 Task: Schedule a 75-minute product strategy review.
Action: Mouse moved to (76, 140)
Screenshot: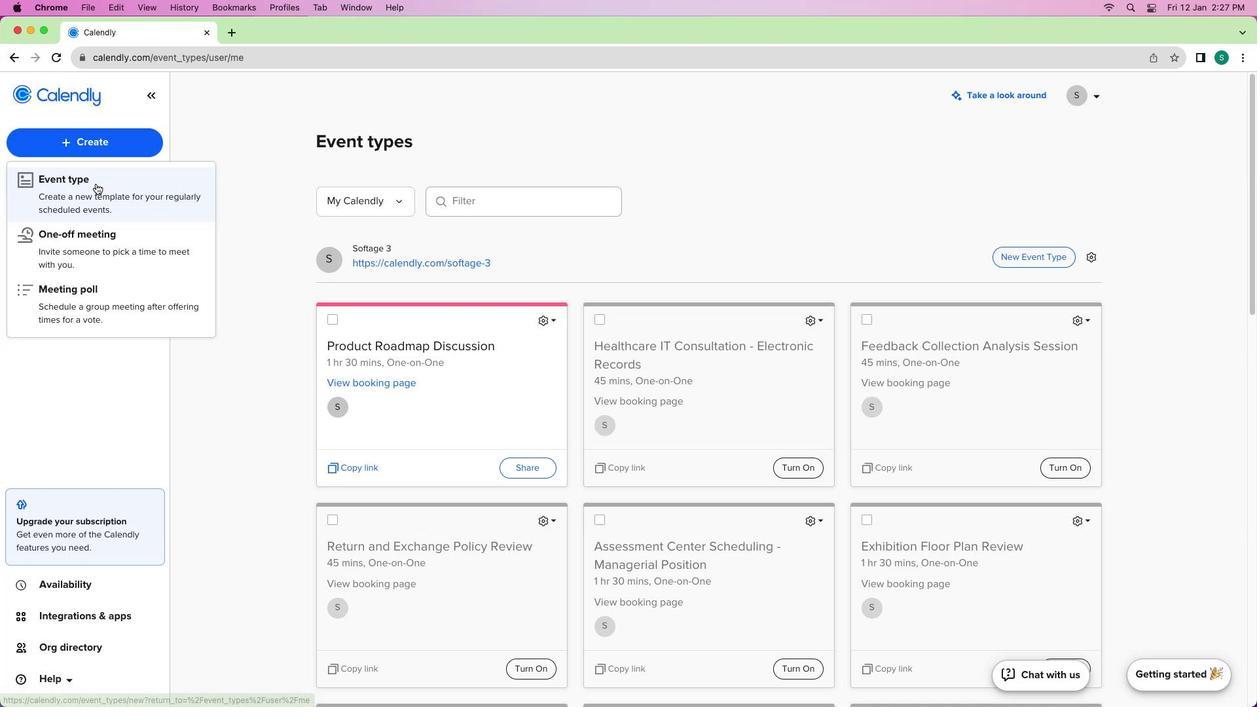 
Action: Mouse pressed left at (76, 140)
Screenshot: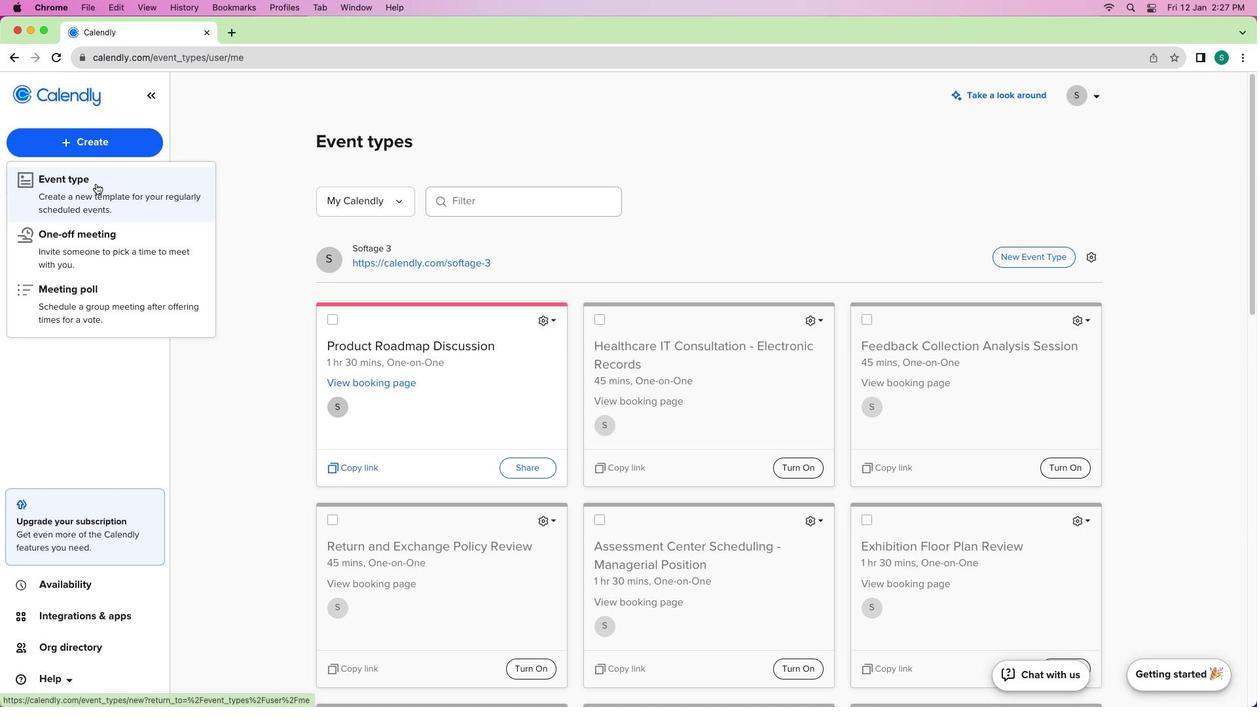 
Action: Mouse moved to (96, 184)
Screenshot: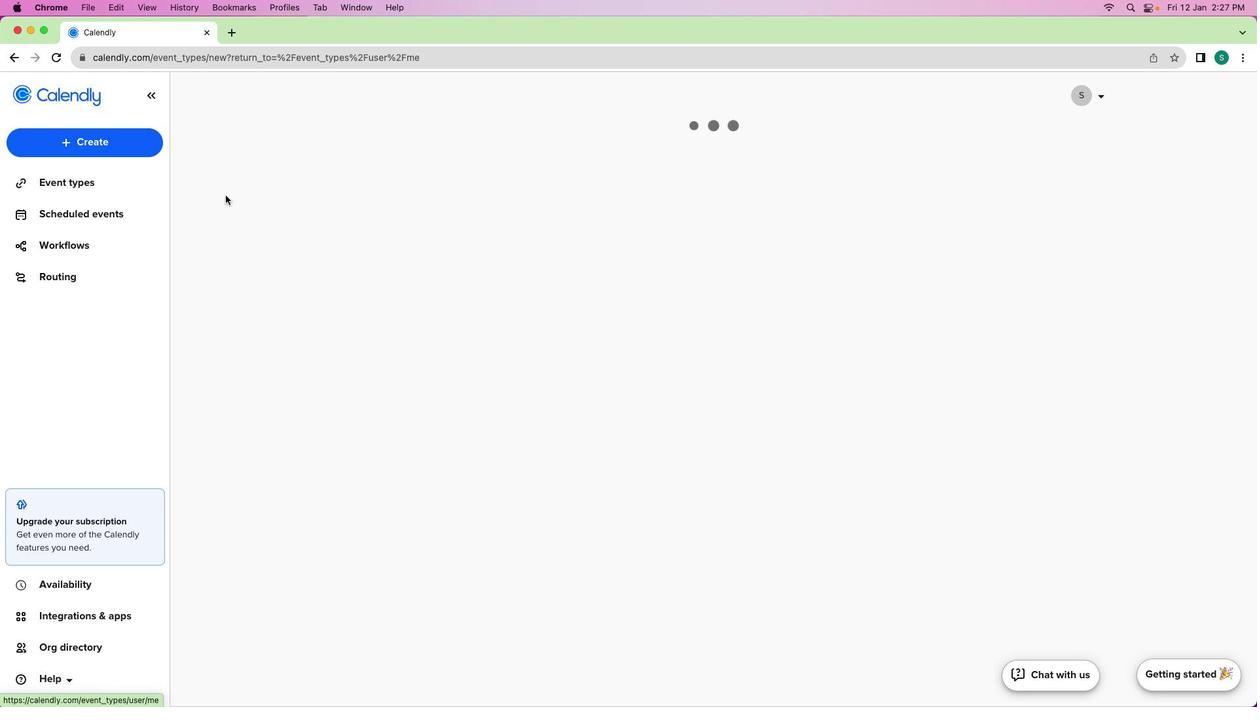 
Action: Mouse pressed left at (96, 184)
Screenshot: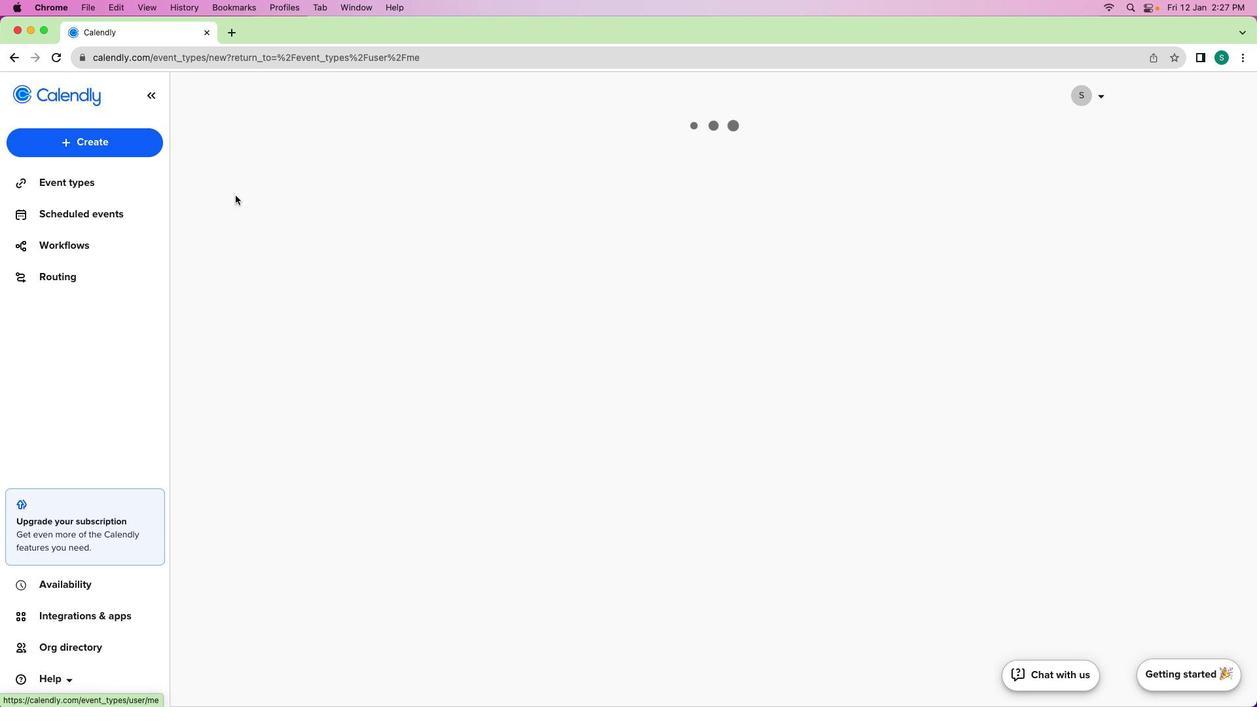 
Action: Mouse moved to (536, 260)
Screenshot: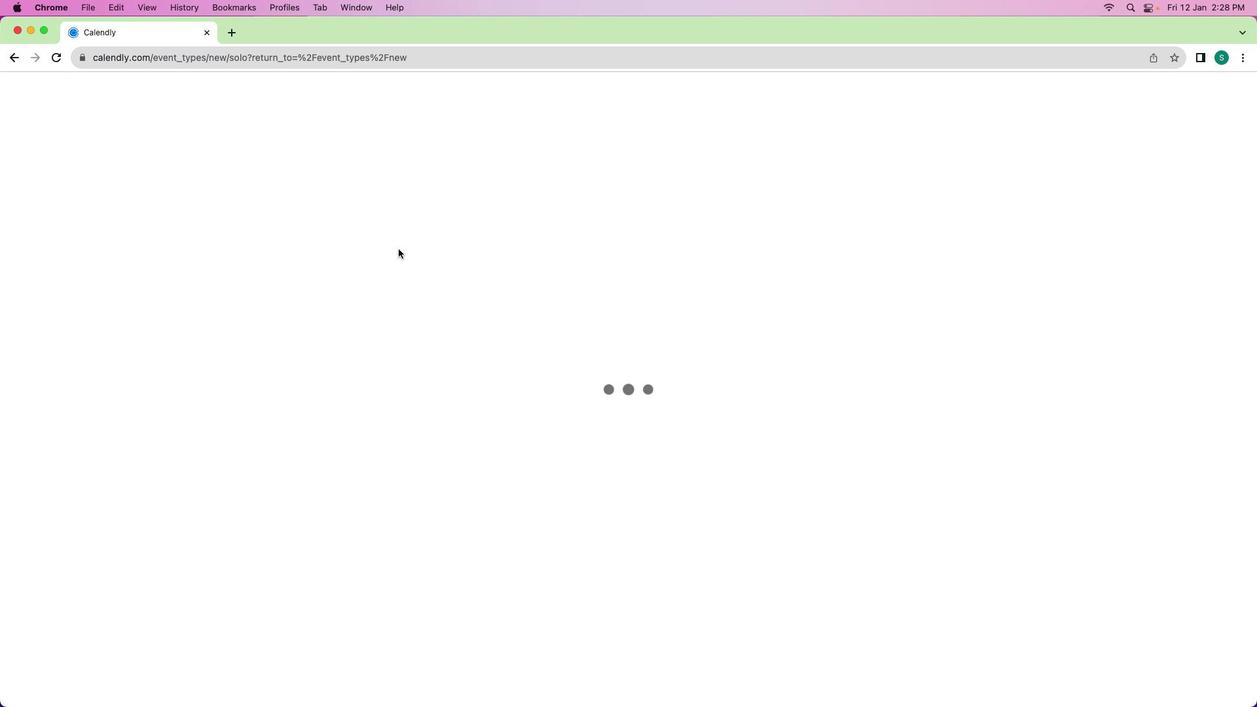 
Action: Mouse pressed left at (536, 260)
Screenshot: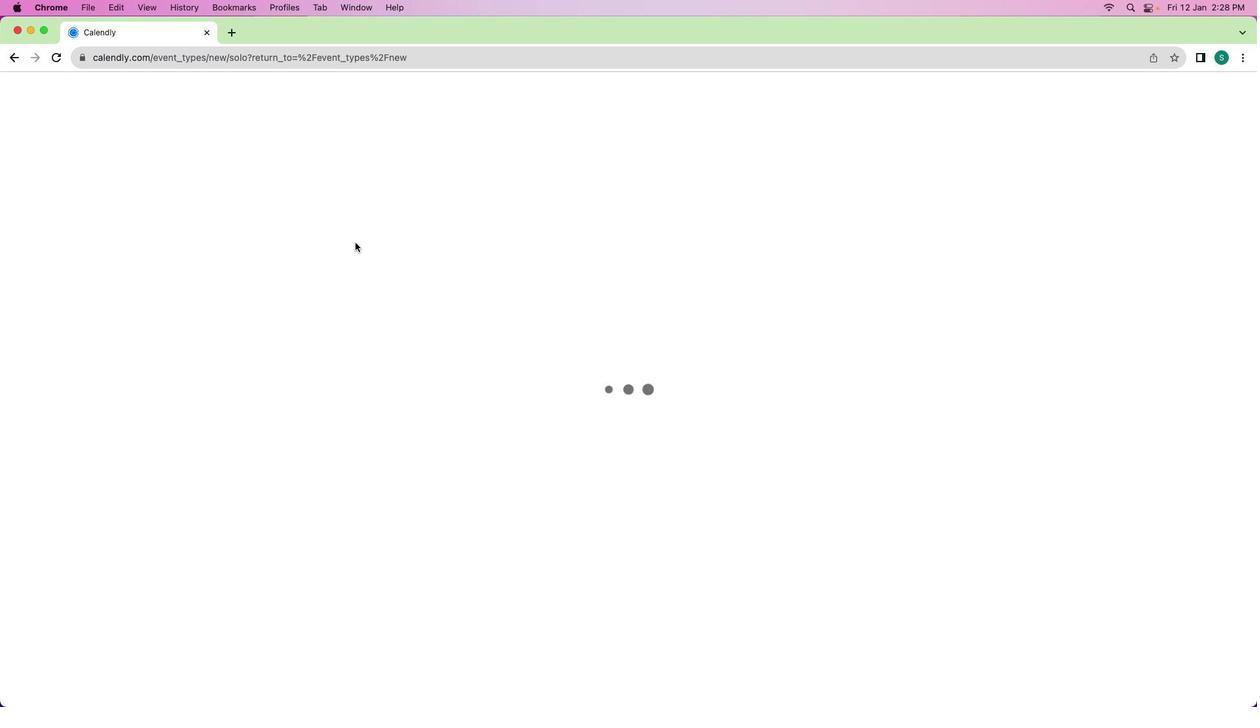 
Action: Mouse moved to (176, 205)
Screenshot: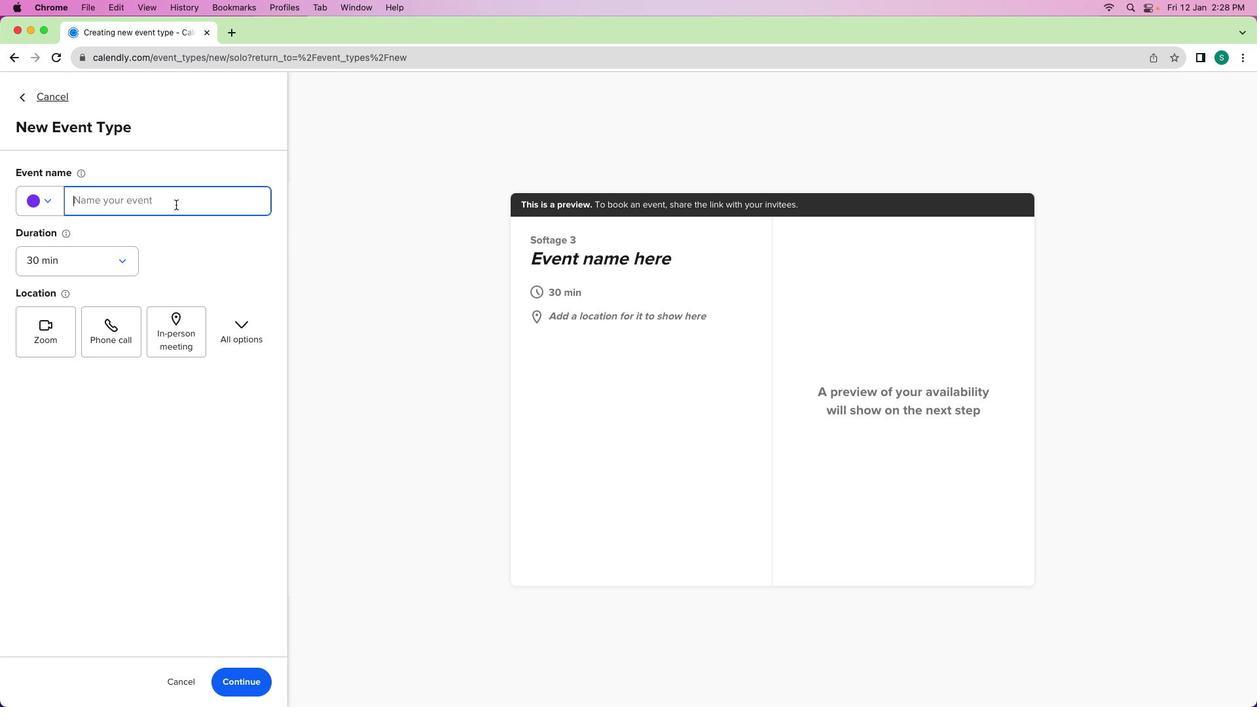 
Action: Mouse pressed left at (176, 205)
Screenshot: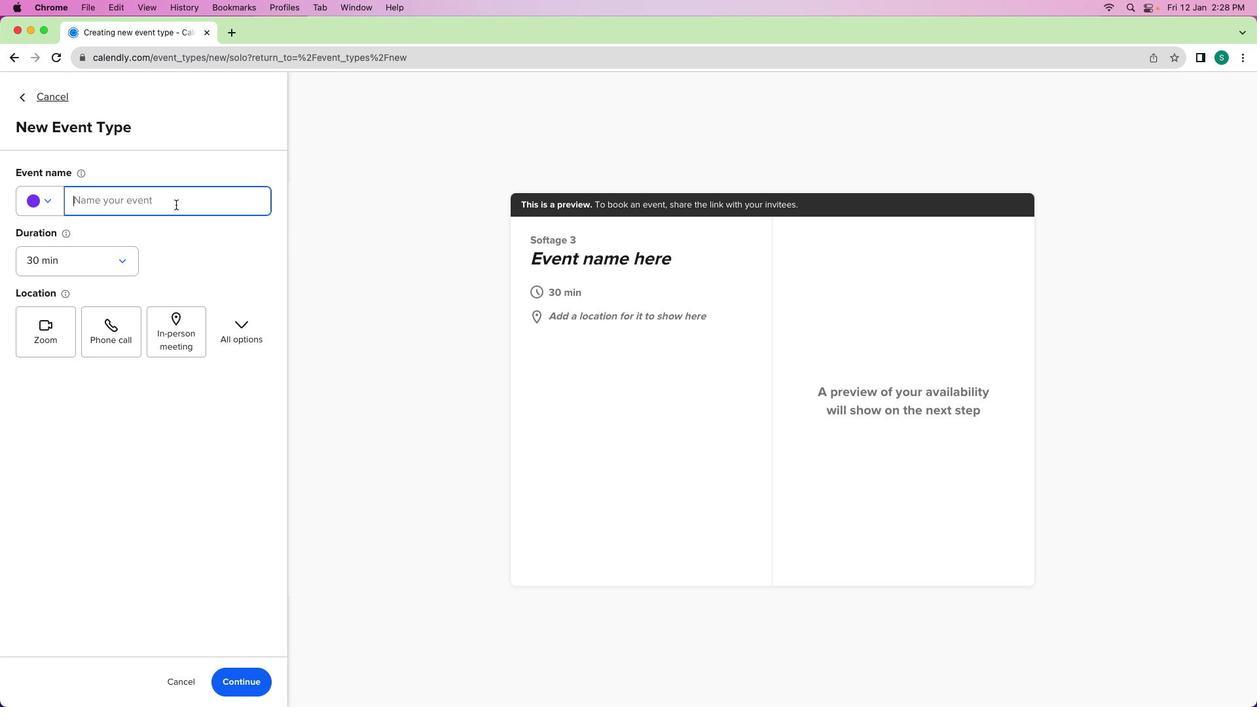 
Action: Mouse moved to (175, 205)
Screenshot: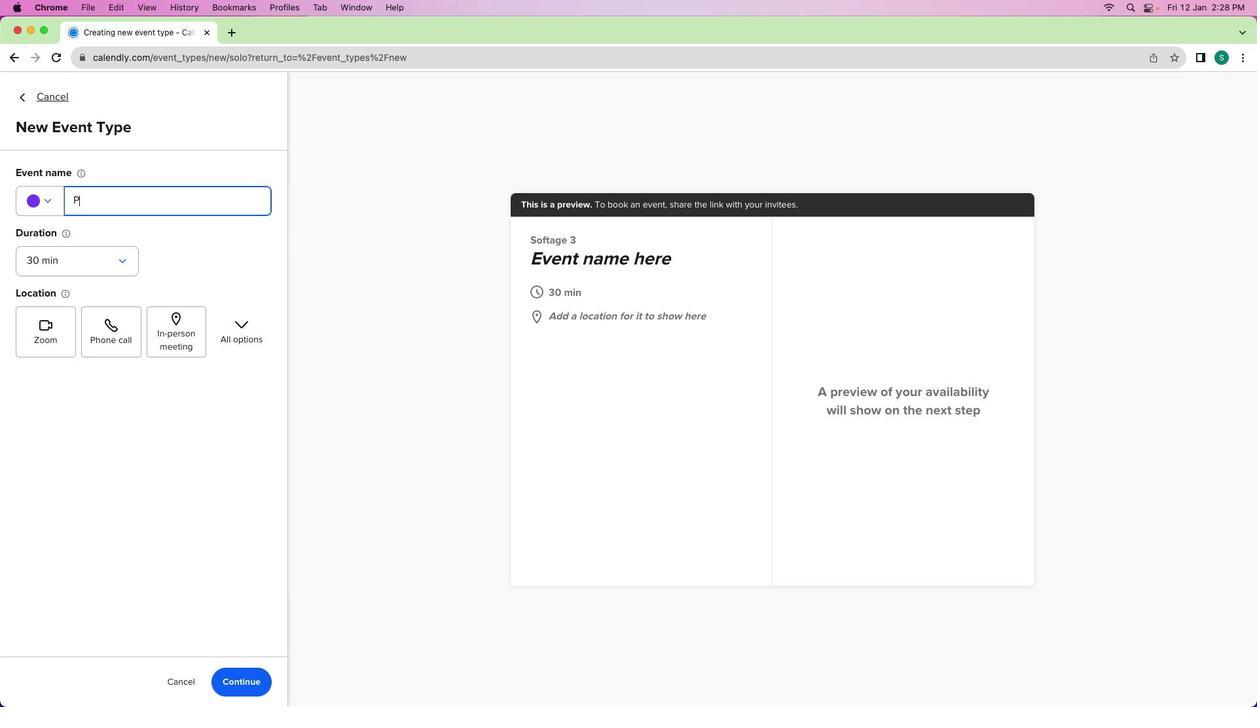 
Action: Key pressed Key.shift'P''r''o''d''u''c''t'Key.spaceKey.shift'S''t''r''t''e'Key.backspaceKey.backspace'a''t''e''g''y'Key.spaceKey.shift'R''e''v''i''e''w'
Screenshot: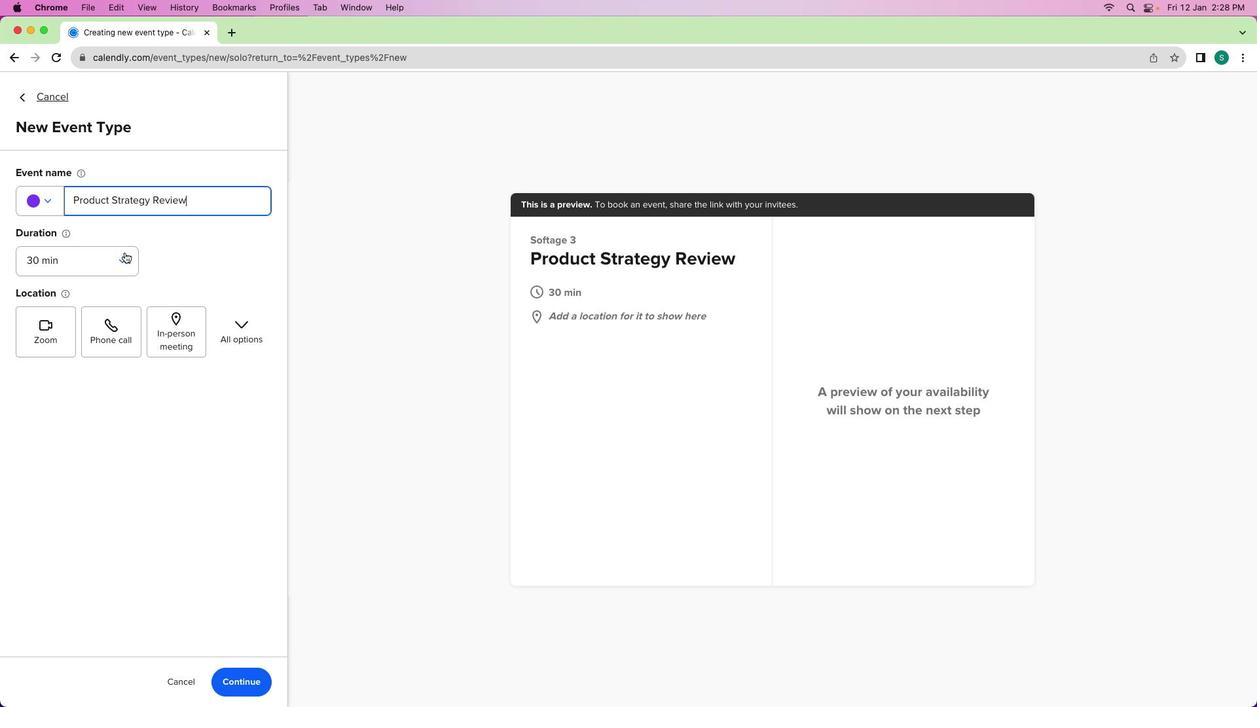
Action: Mouse moved to (90, 265)
Screenshot: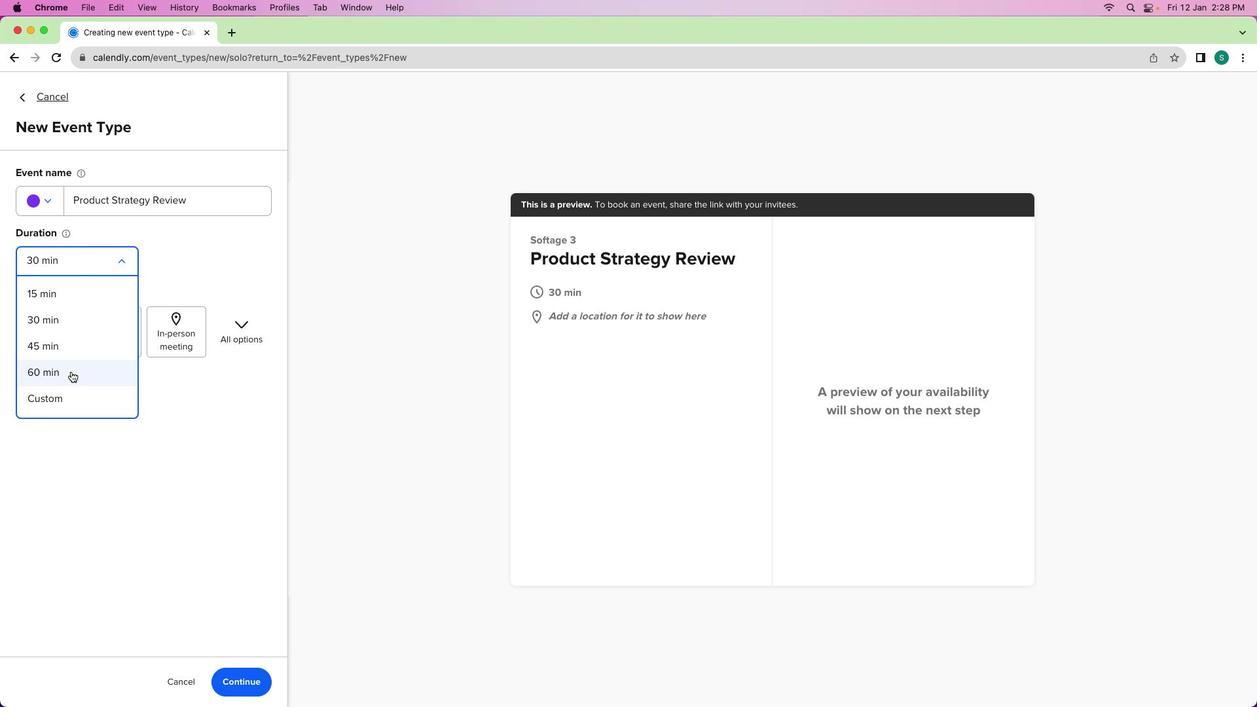 
Action: Mouse pressed left at (90, 265)
Screenshot: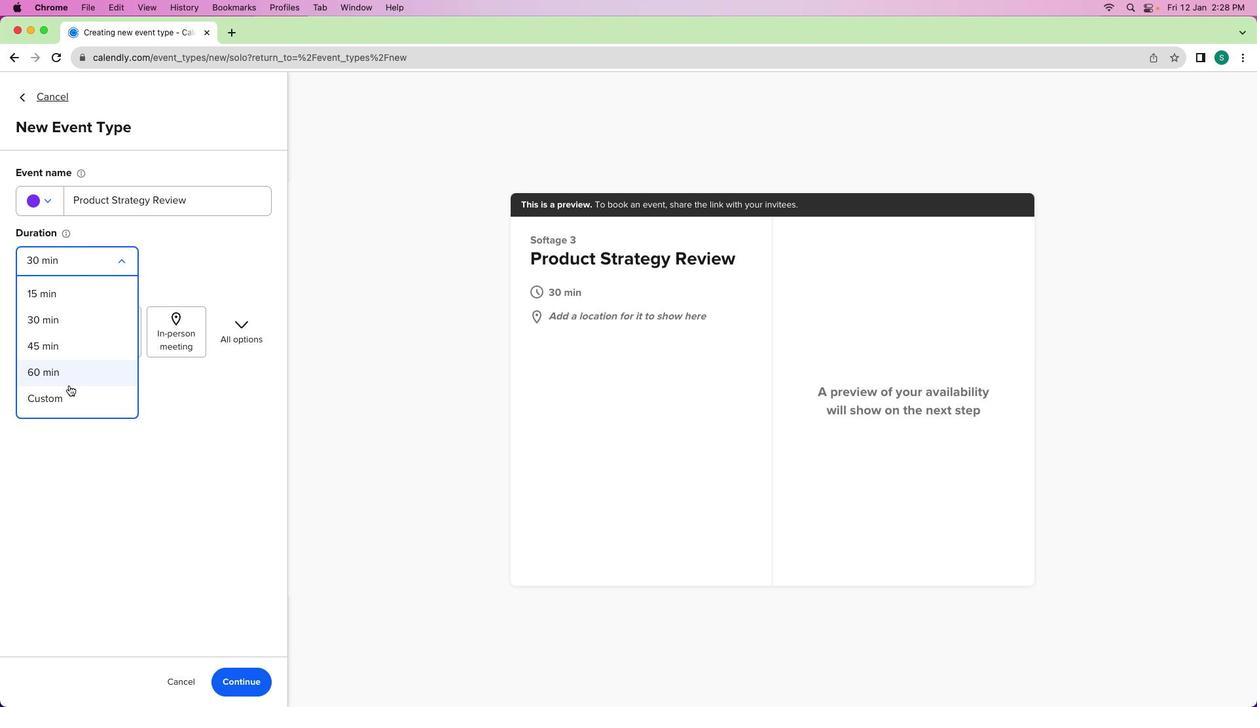 
Action: Mouse moved to (68, 391)
Screenshot: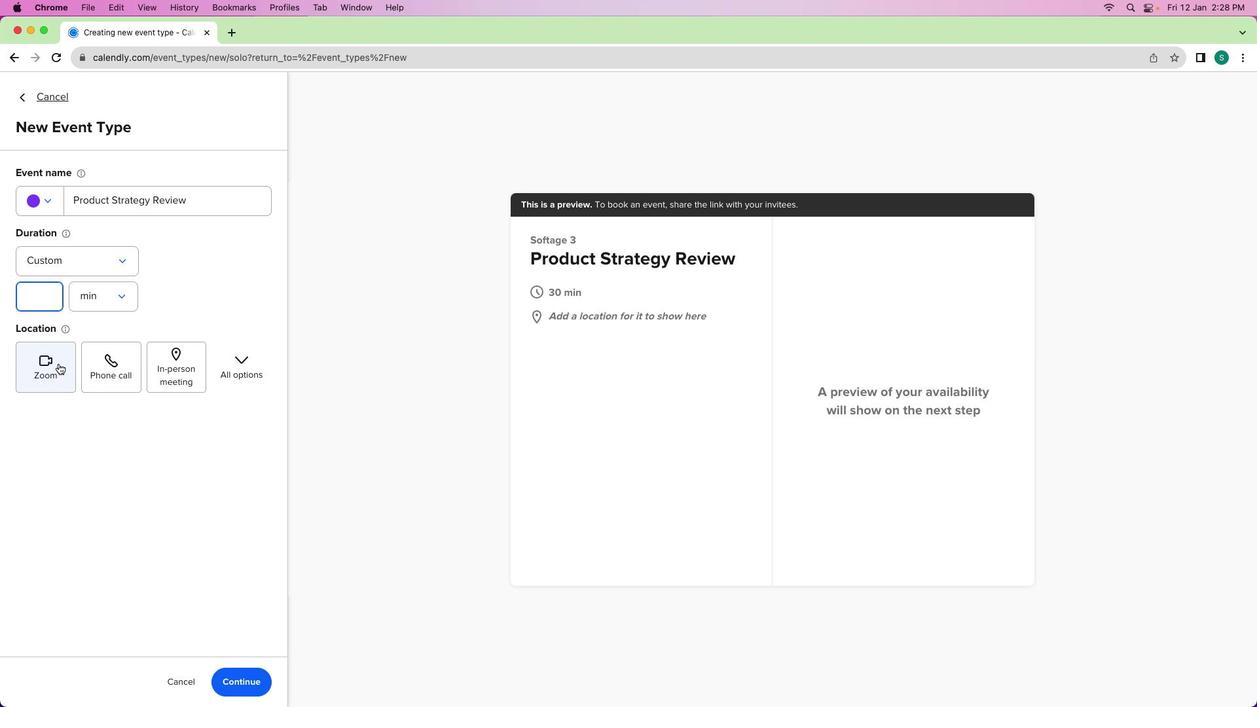 
Action: Mouse pressed left at (68, 391)
Screenshot: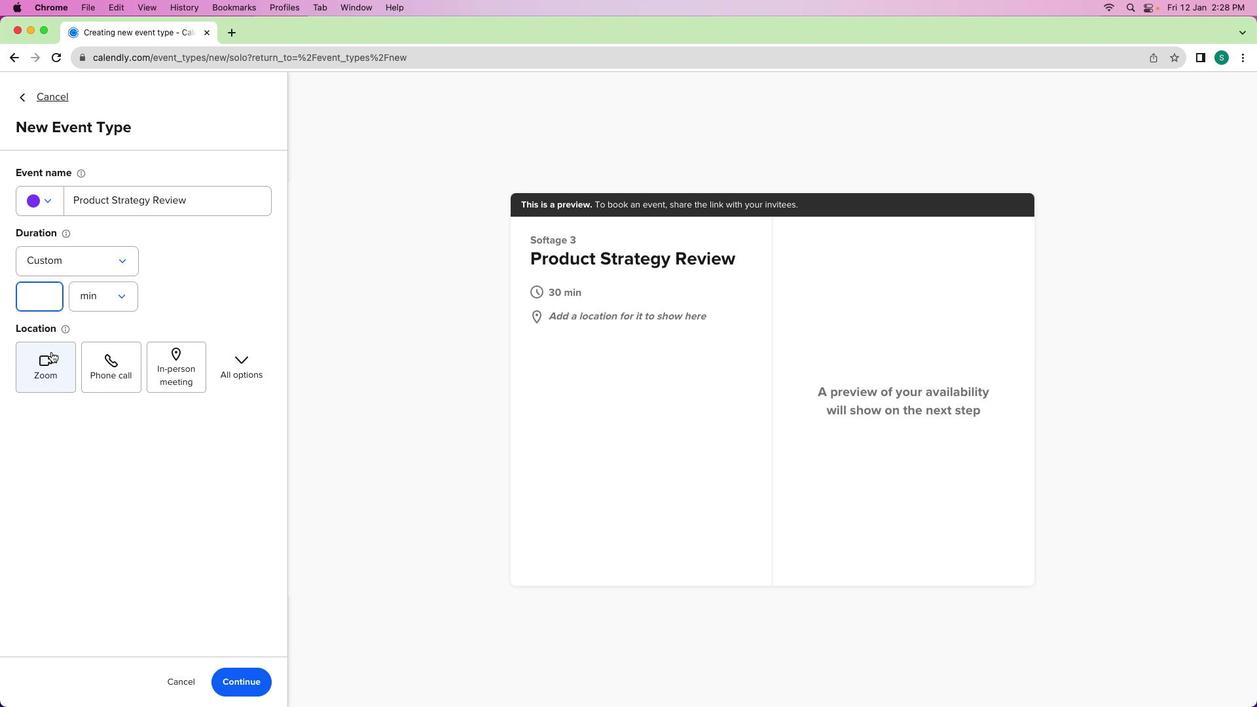 
Action: Mouse moved to (22, 298)
Screenshot: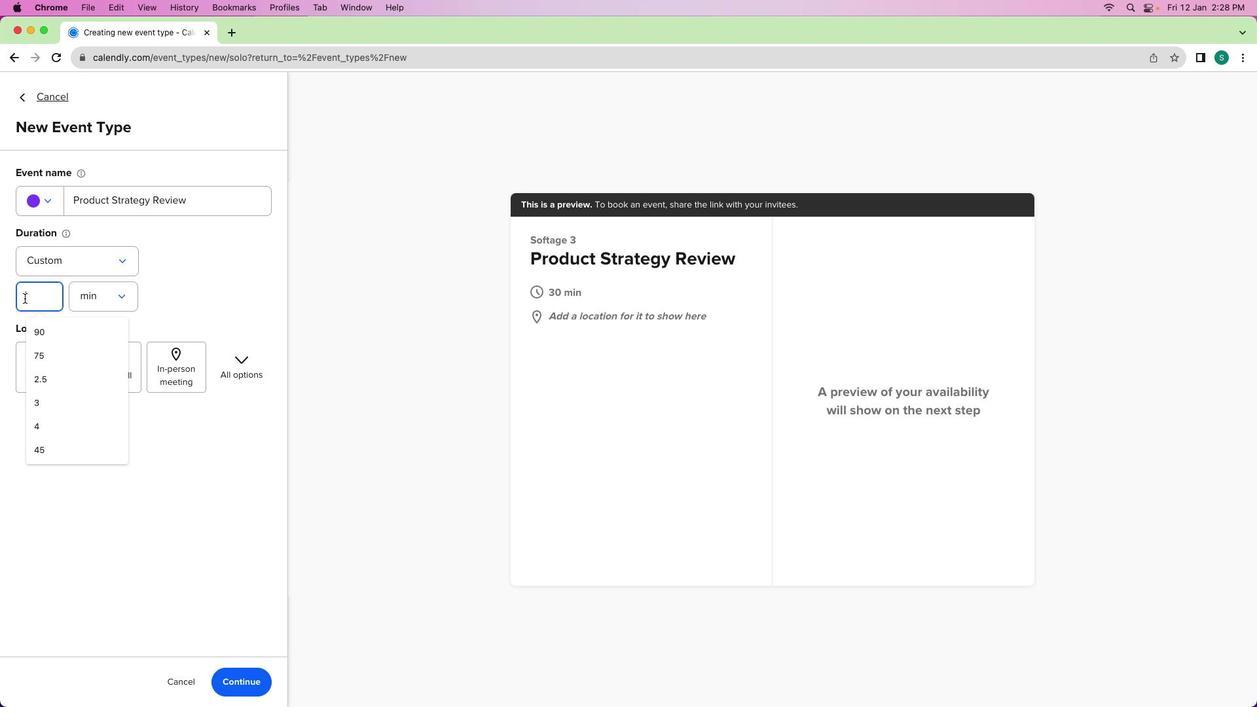 
Action: Mouse pressed left at (22, 298)
Screenshot: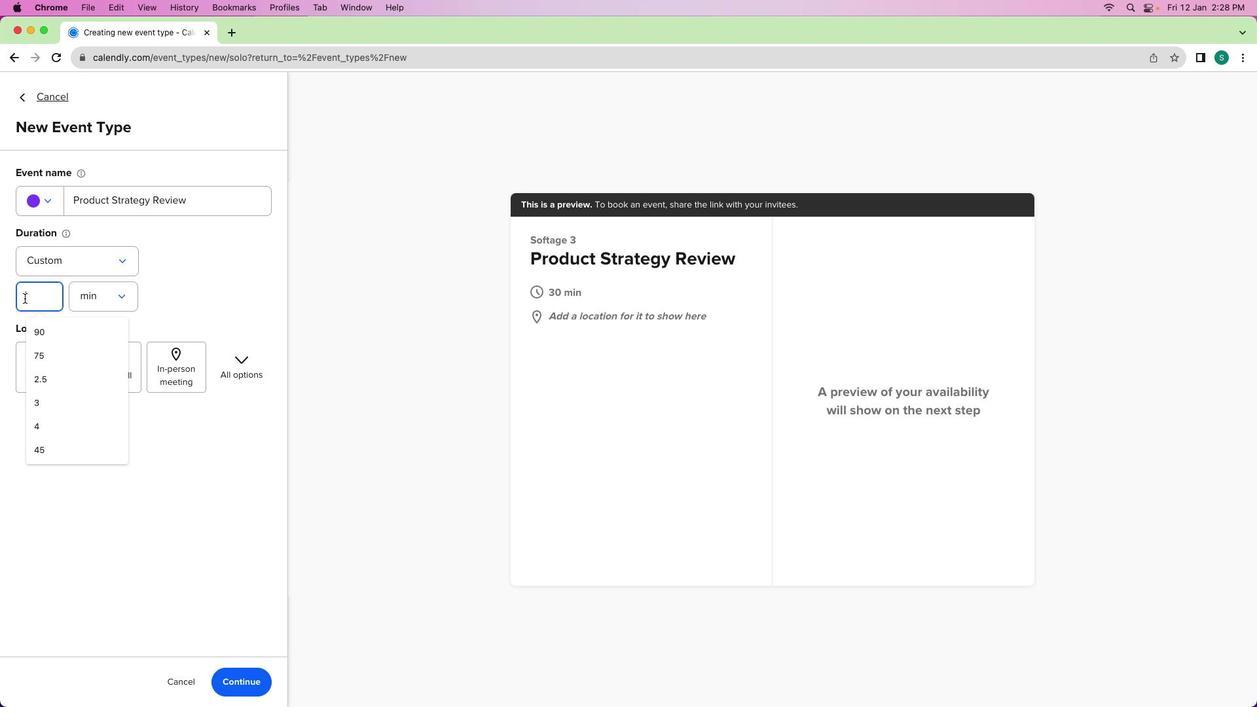 
Action: Mouse moved to (47, 304)
Screenshot: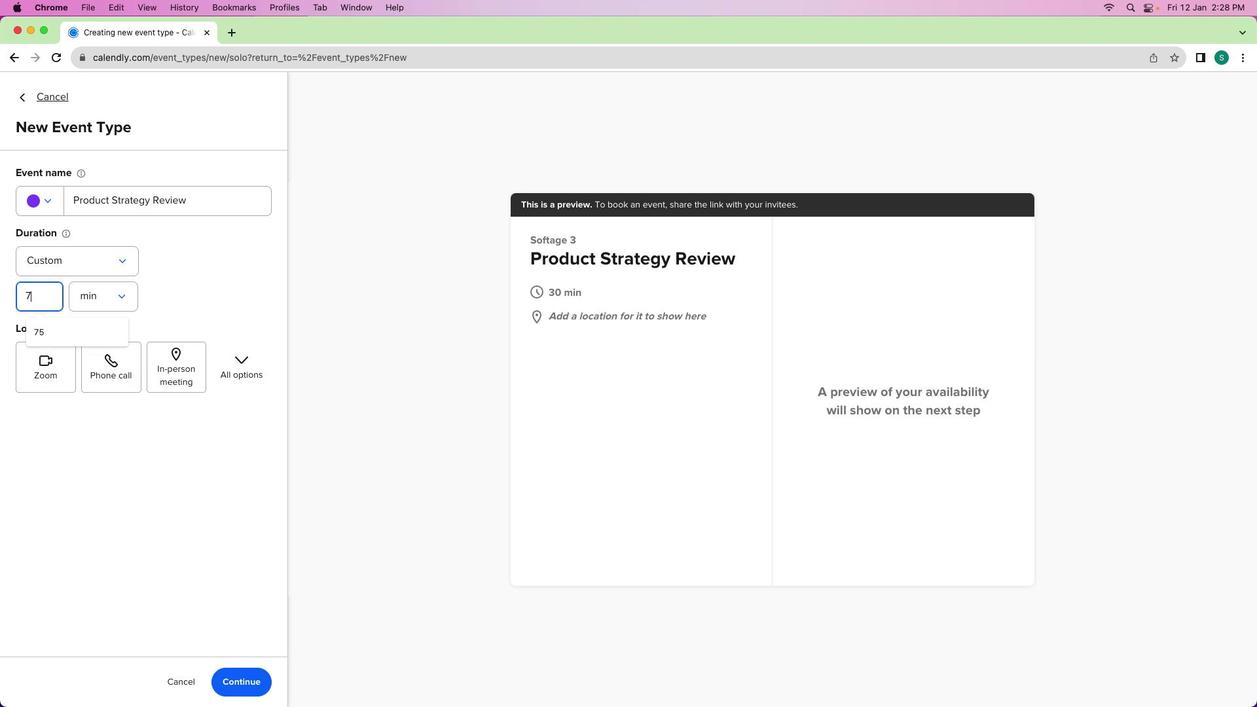 
Action: Key pressed '7''5'
Screenshot: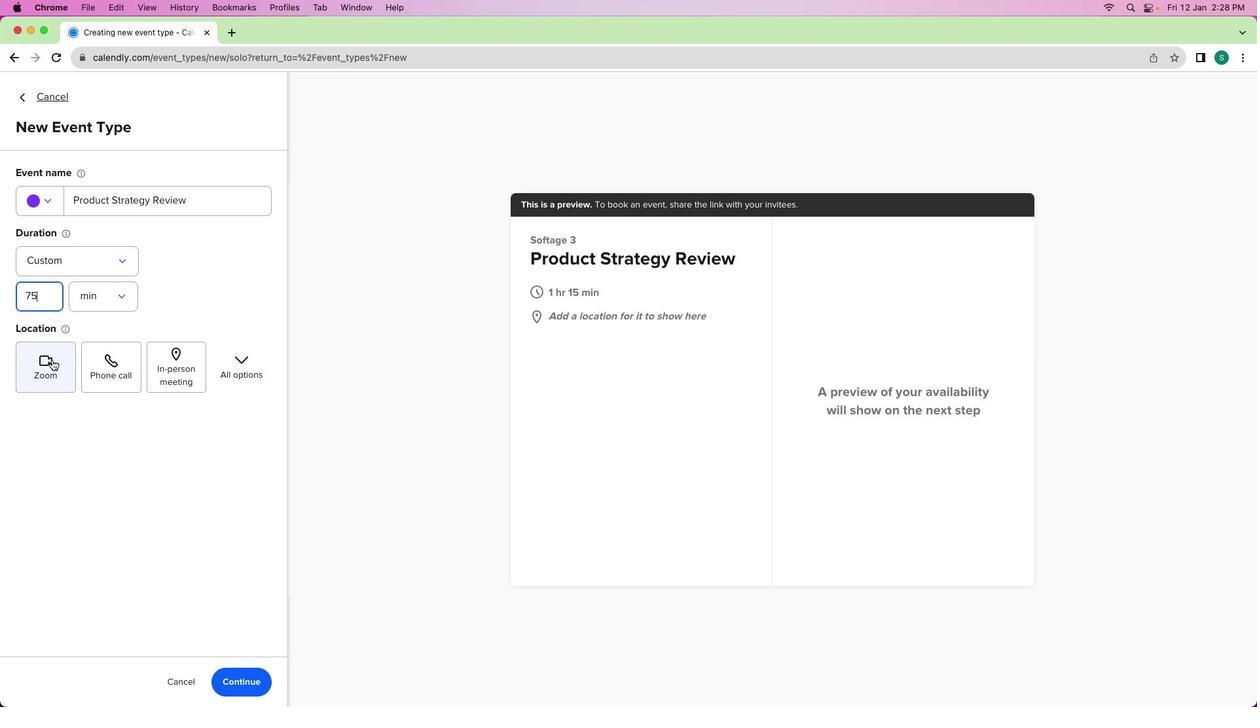 
Action: Mouse moved to (52, 360)
Screenshot: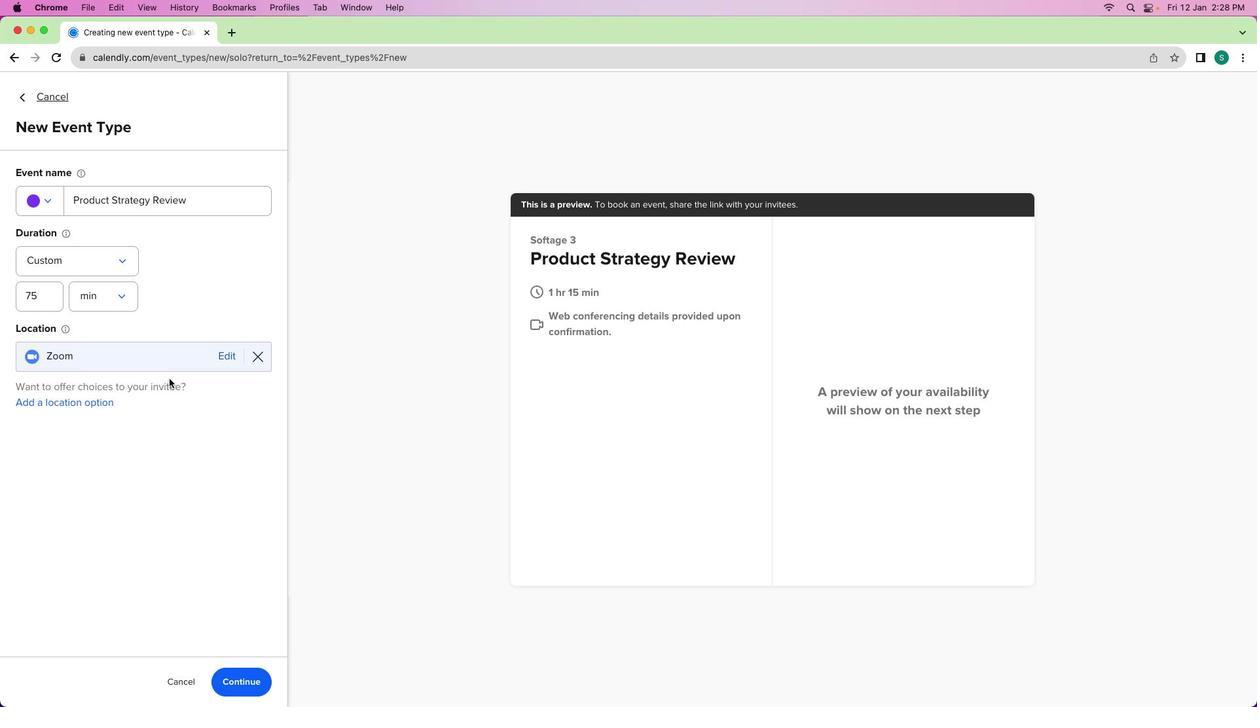 
Action: Mouse pressed left at (52, 360)
Screenshot: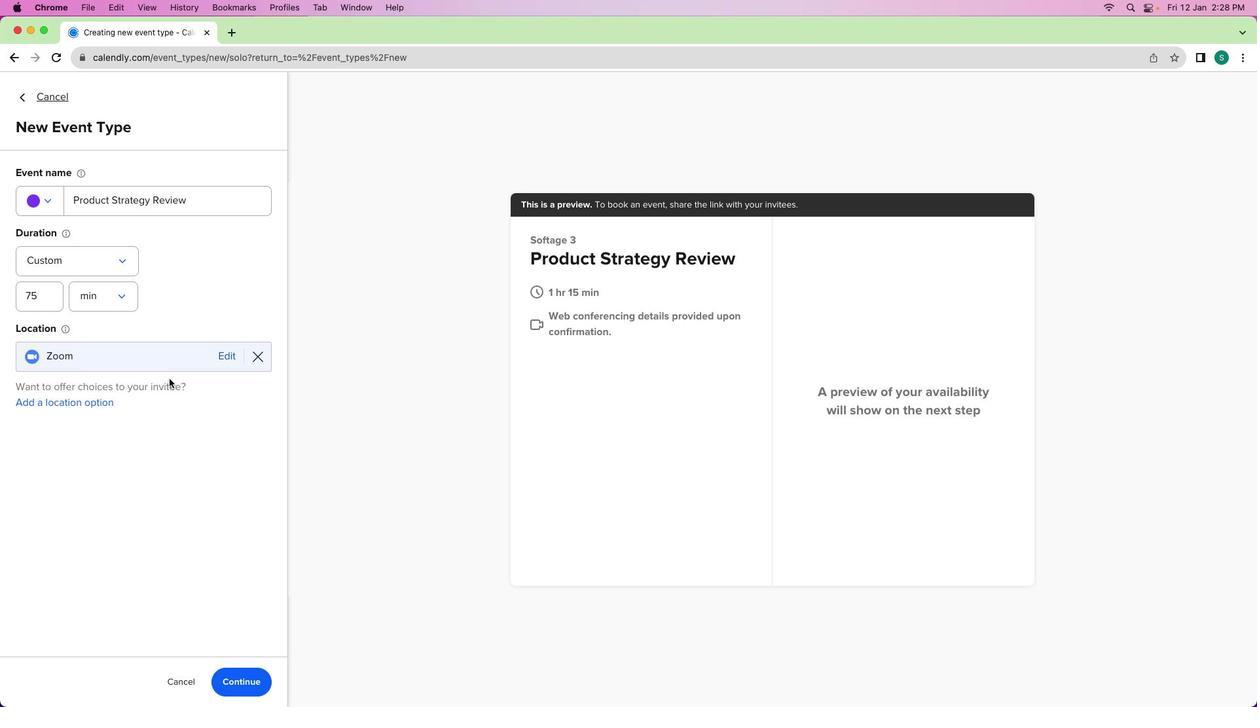 
Action: Mouse moved to (243, 689)
Screenshot: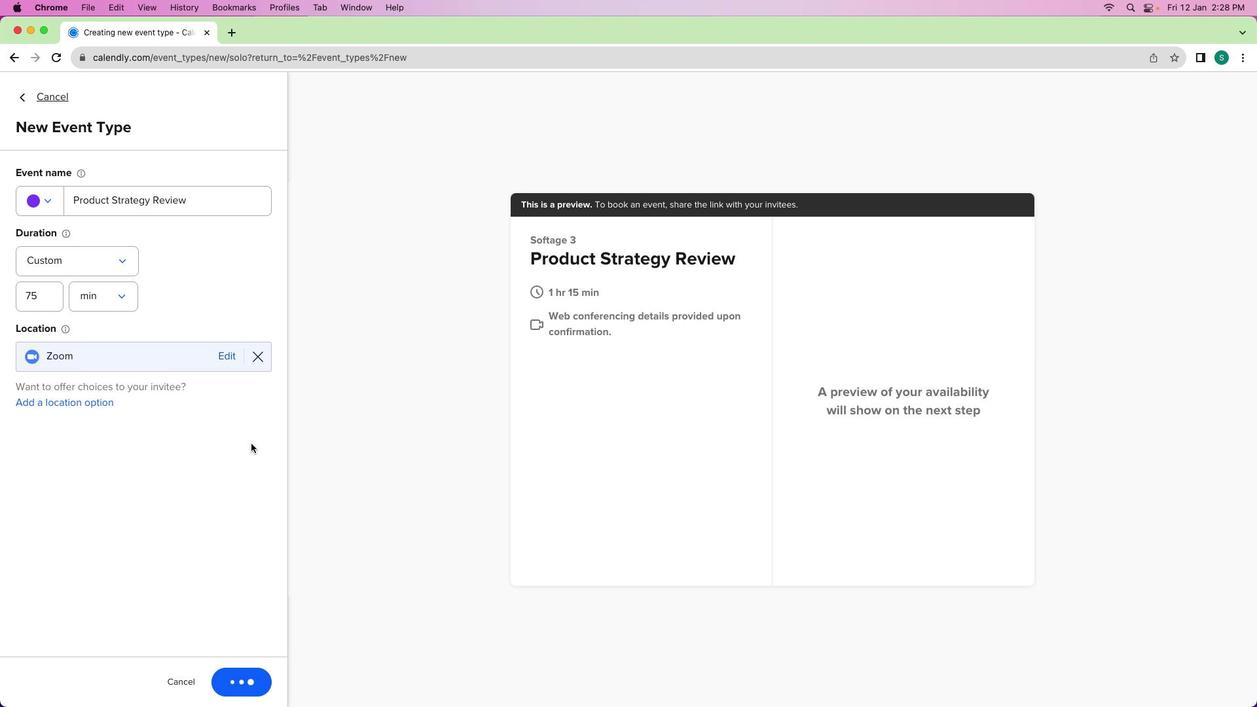 
Action: Mouse pressed left at (243, 689)
Screenshot: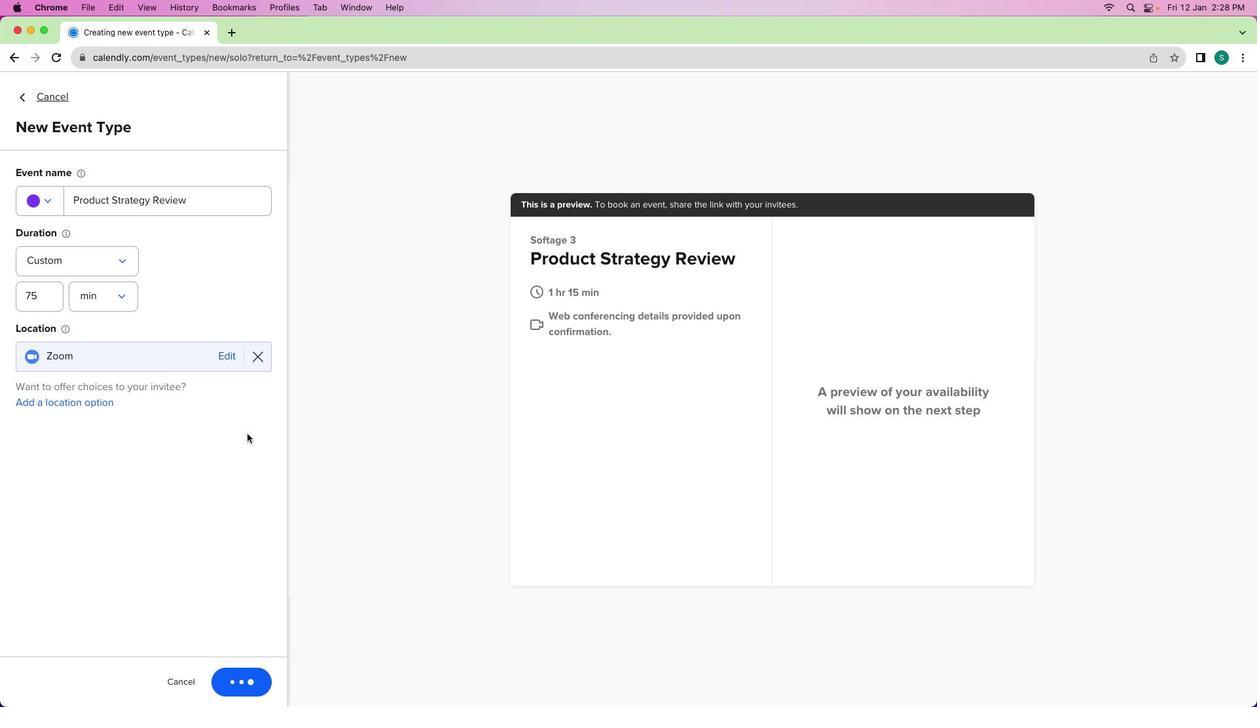 
Action: Mouse moved to (234, 217)
Screenshot: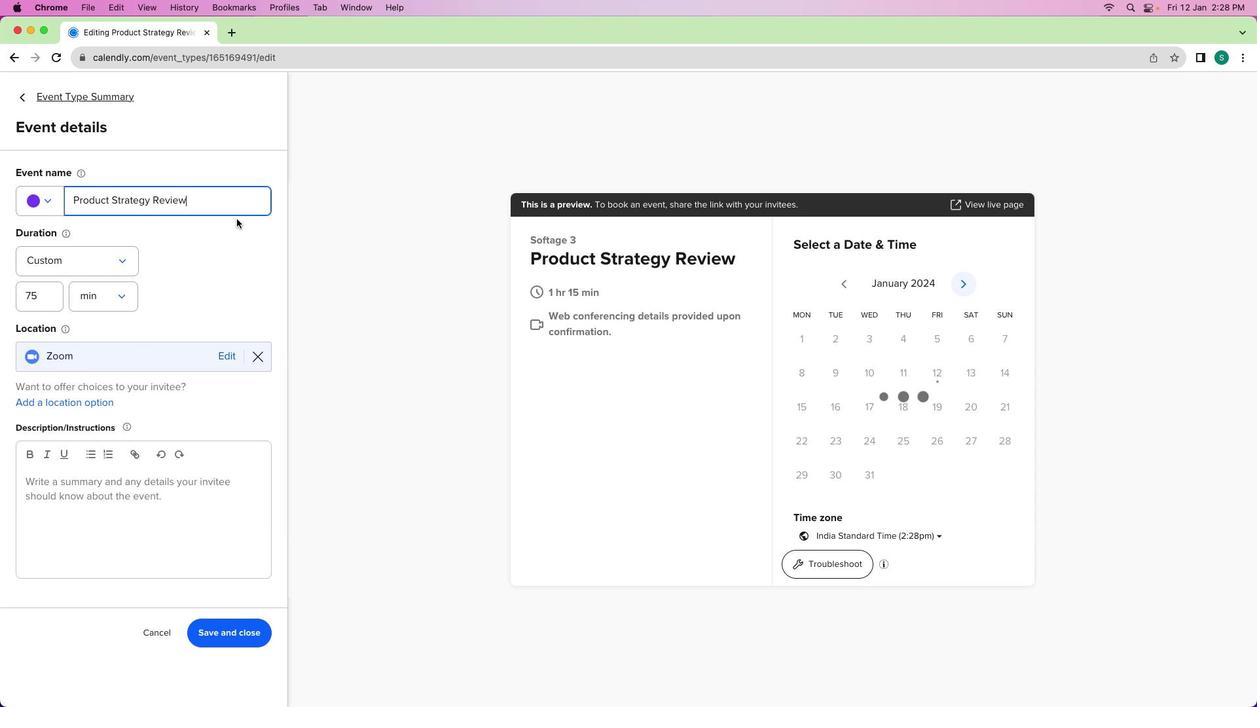 
Action: Mouse pressed left at (234, 217)
Screenshot: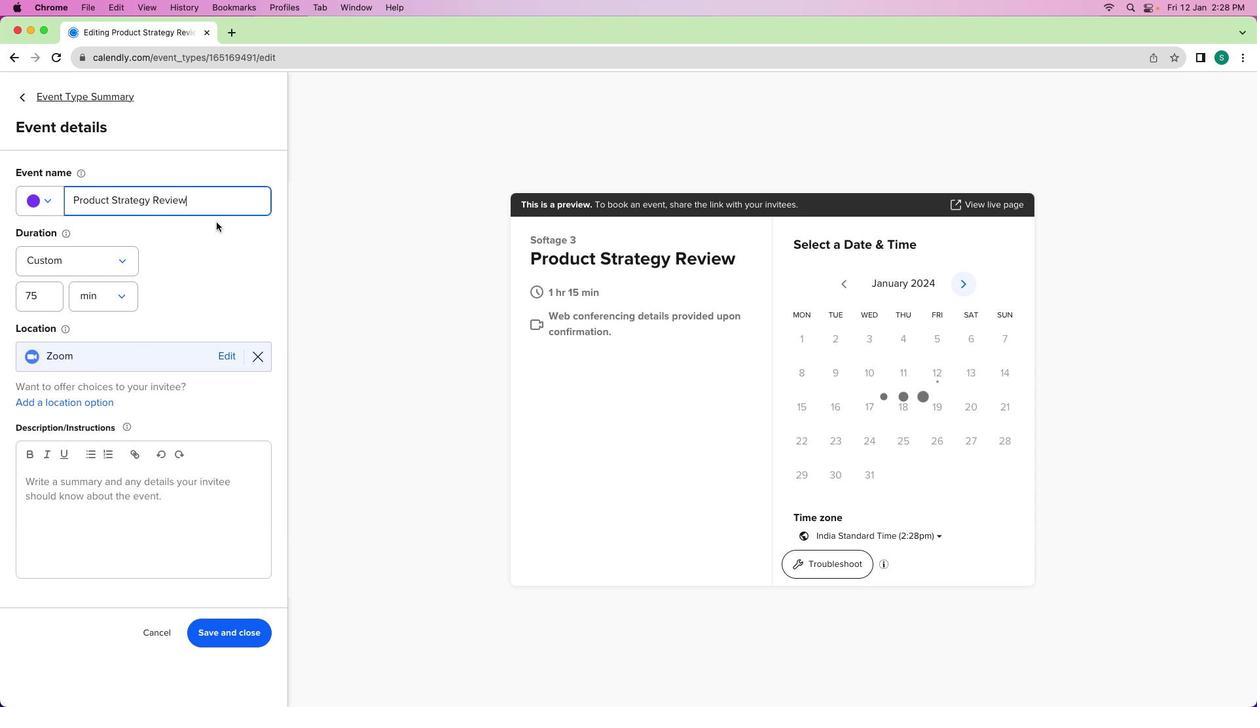 
Action: Mouse moved to (48, 205)
Screenshot: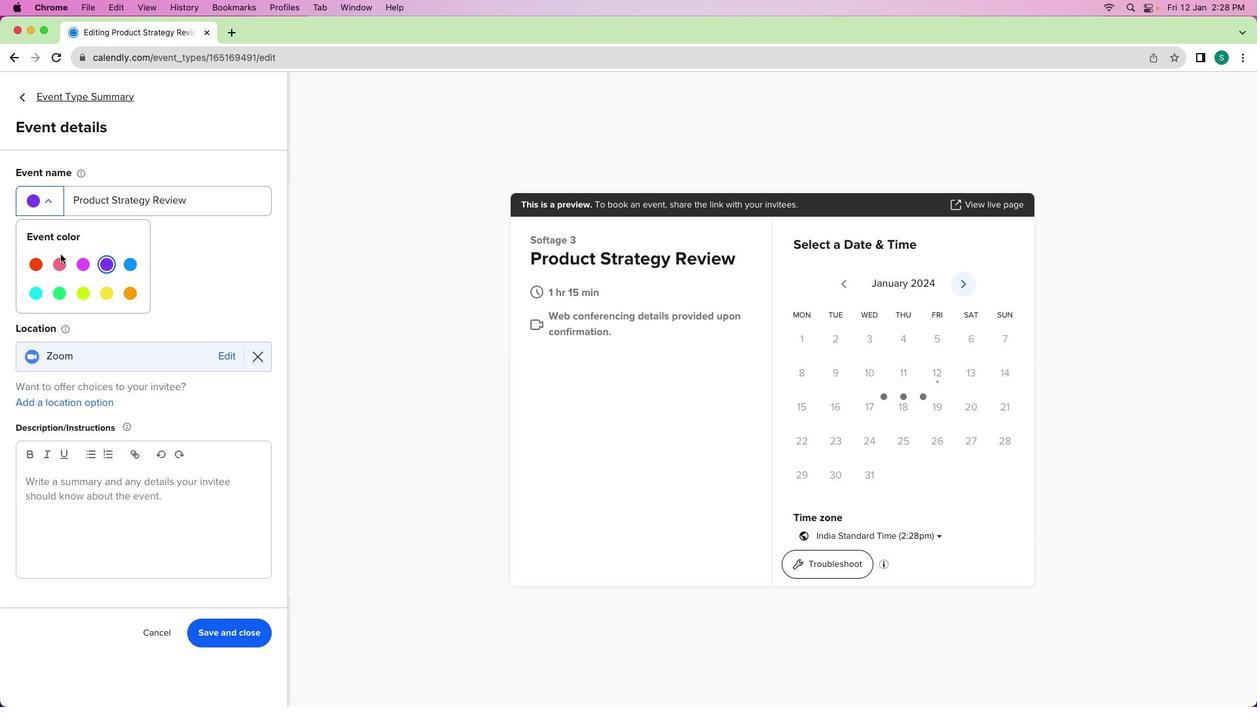 
Action: Mouse pressed left at (48, 205)
Screenshot: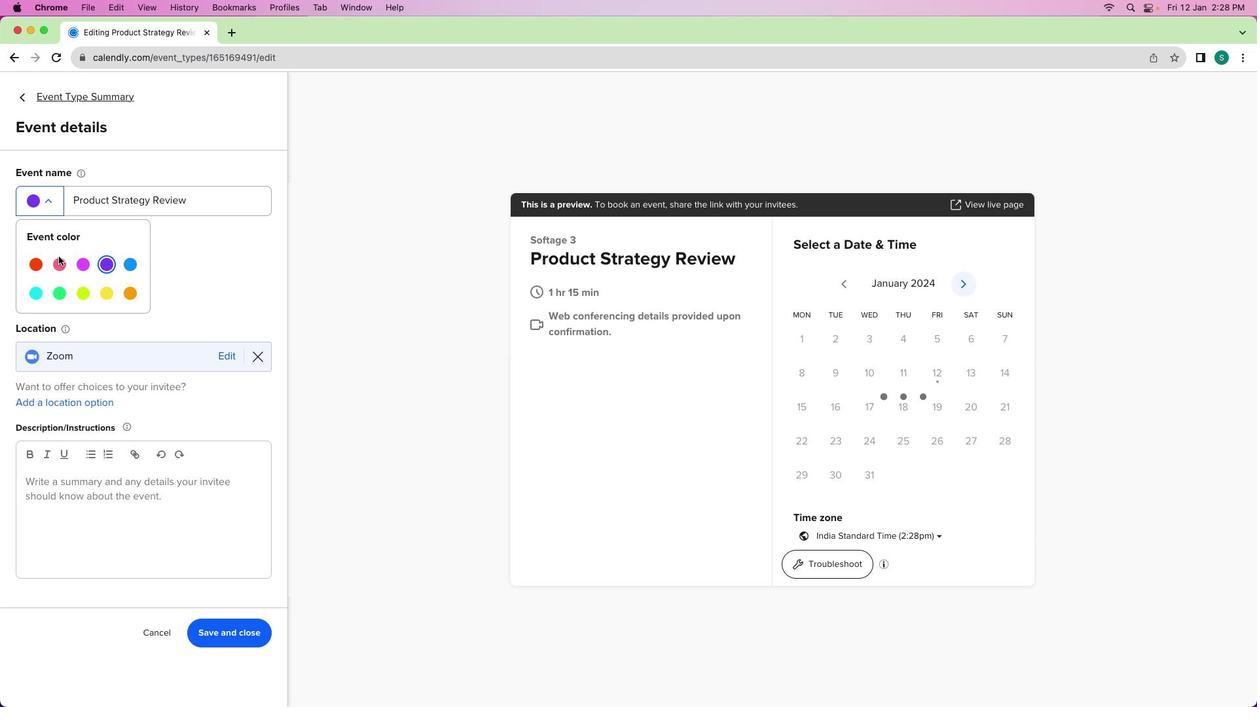 
Action: Mouse moved to (36, 264)
Screenshot: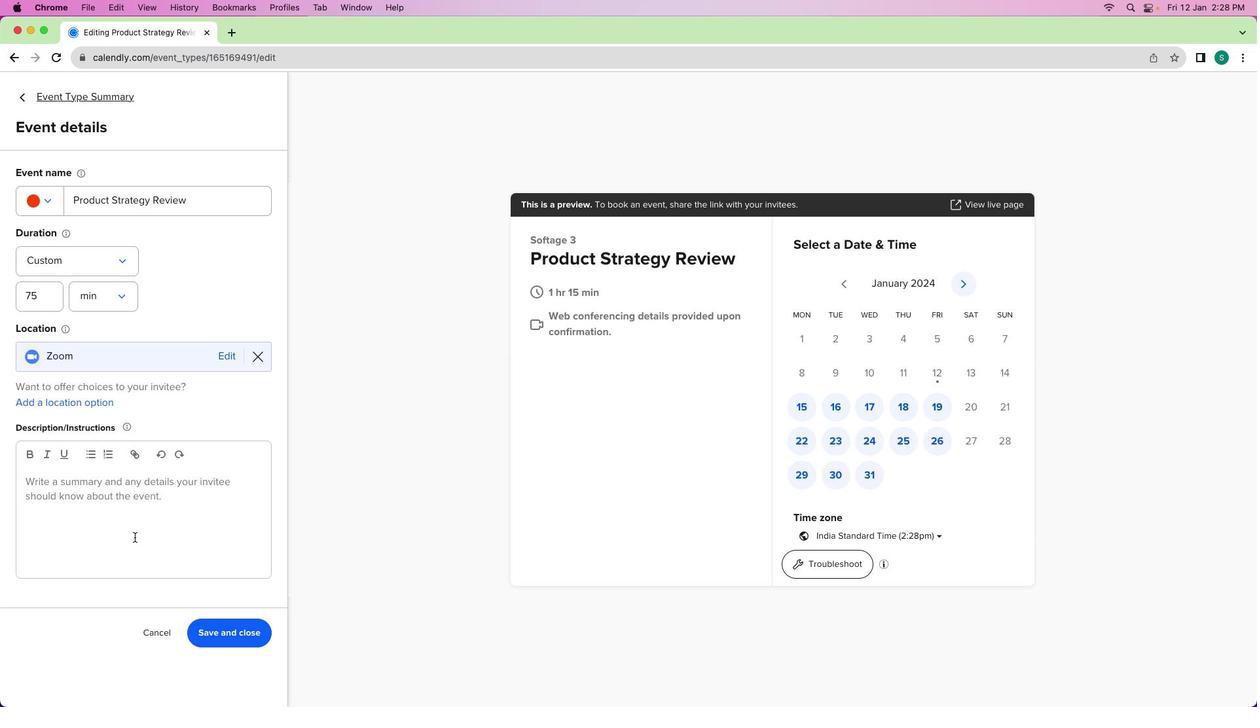 
Action: Mouse pressed left at (36, 264)
Screenshot: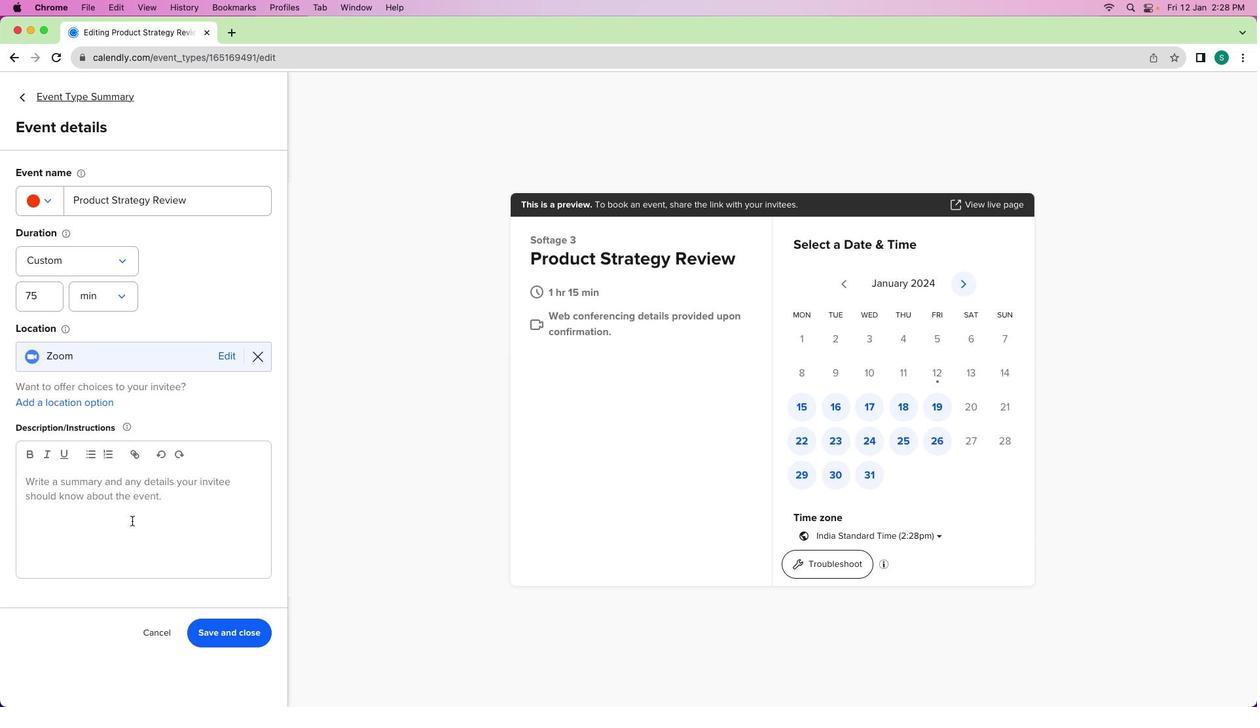 
Action: Mouse moved to (131, 520)
Screenshot: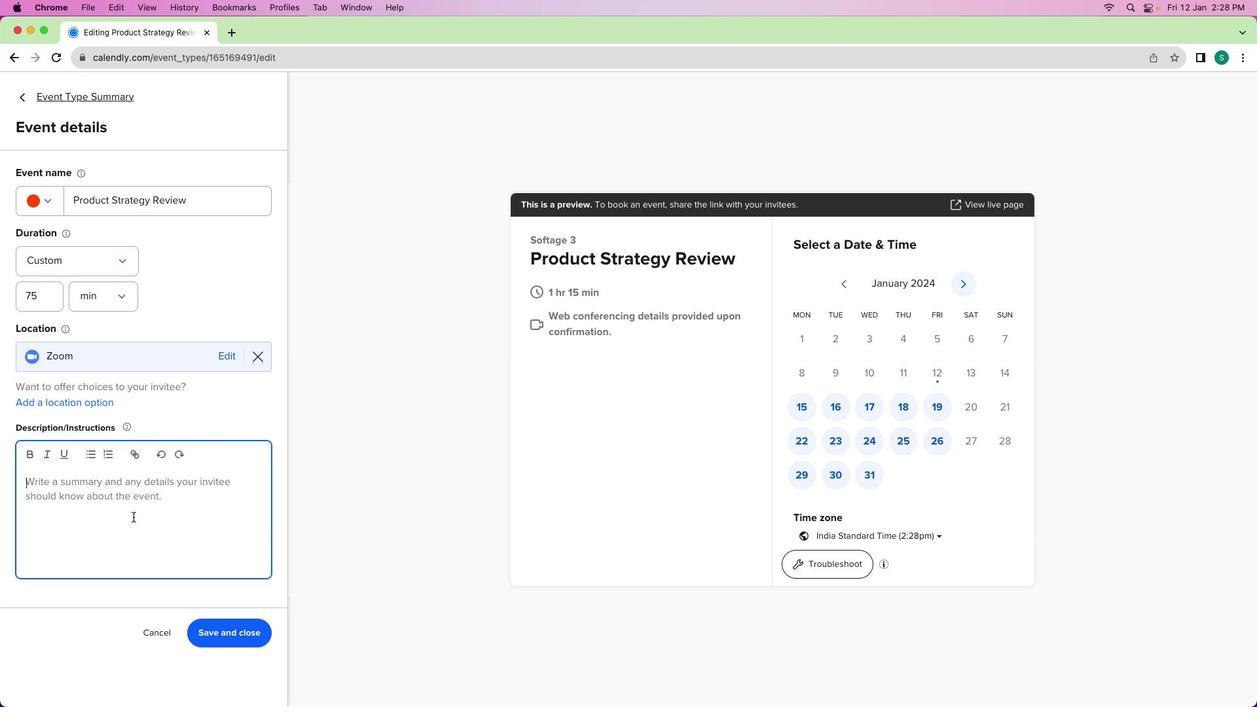 
Action: Mouse pressed left at (131, 520)
Screenshot: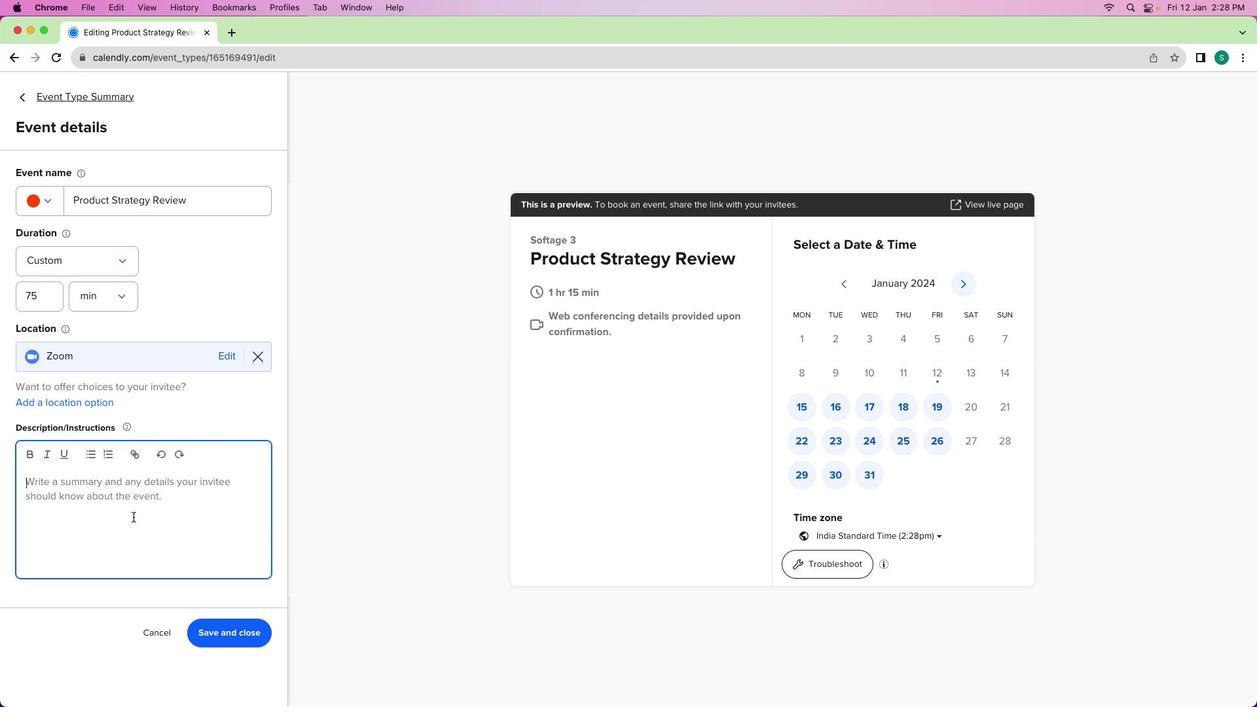 
Action: Mouse moved to (133, 517)
Screenshot: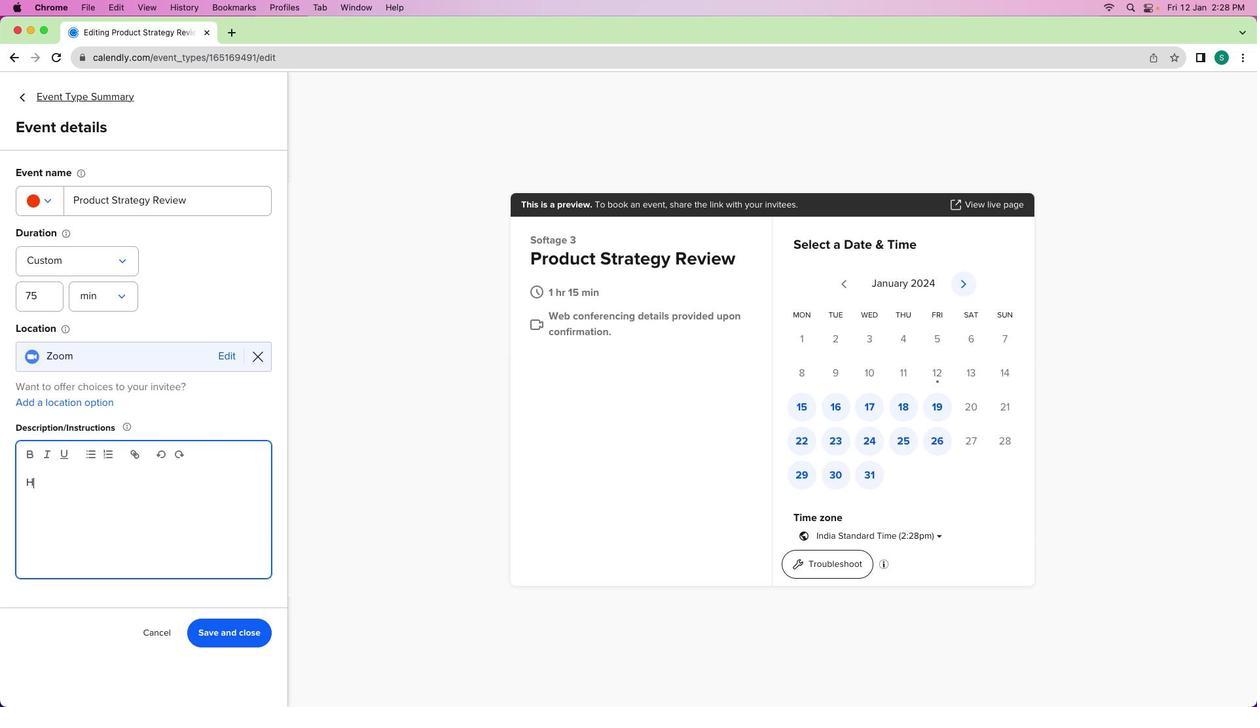 
Action: Key pressed Key.shift'H''i'Key.space't''e''a''m''.'Key.backspace','Key.enterKey.shift'I'"'"'v''e'Key.space's''c''h''e''d''u''l''e''d'Key.space'a'Key.space'7''5''-''m''i''n'Key.backspaceKey.backspaceKey.backspaceKey.backspaceKey.backspaceKey.backspace's''e''s''s''i''o''n'Key.space't''o'Key.space'r''e''v''i''e''w'Key.space'o''u''r'Key.space'p''r''o''c'Key.backspace'd''u''c''t'Key.space's''t''r''a''t''e''g''y''.'Key.spaceKey.shift'l''e''t'"'"'s'Key.leftKey.leftKey.leftKey.leftKey.backspaceKey.shift_r'L'Key.downKey.space'a''s''s''e''s''s'Key.space'g''o''a''l''s'','Key.space'm''a''r''k''e''t'Key.space't''r''e''n''d''s'','Key.space'a''n''d'Key.space'e''n''s''u''r''e'Key.space'o''u''r'Key.space's''y'Key.backspace't''r''a''t''e''g''y'Key.space'a''l''i''g''n''s'Key.space'w''i''t''h'Key.space'o''u''r'Key.space'v''i''s''i''o''n'Key.space'f''o''r'Key.space's''u''c''c''e''s''s''.'Key.enterKey.enterKey.shift'L''o''o''k''i''n''g'Key.space'f''o''r''w''a''r''d'Key.space't''o'Key.space'a'Key.space'p''r''o''d''u''c''t''i''v''e'Key.space't''r''a''t'Key.leftKey.leftKey.left's'Key.downKey.leftKey.leftKey.leftKey.backspaceKey.left's'Key.down'e''g''y'Key.space'r''e''v''i''e''w'Key.shift_r'!'Key.enterKey.enterKey.shift'B''e''s''t'Key.space'r''e''g''a''r''d''s'','Key.enterKey.shift'S''o''f''t''a''g''e'Key.leftKey.leftKey.backspaceKey.shift'A'Key.down
Screenshot: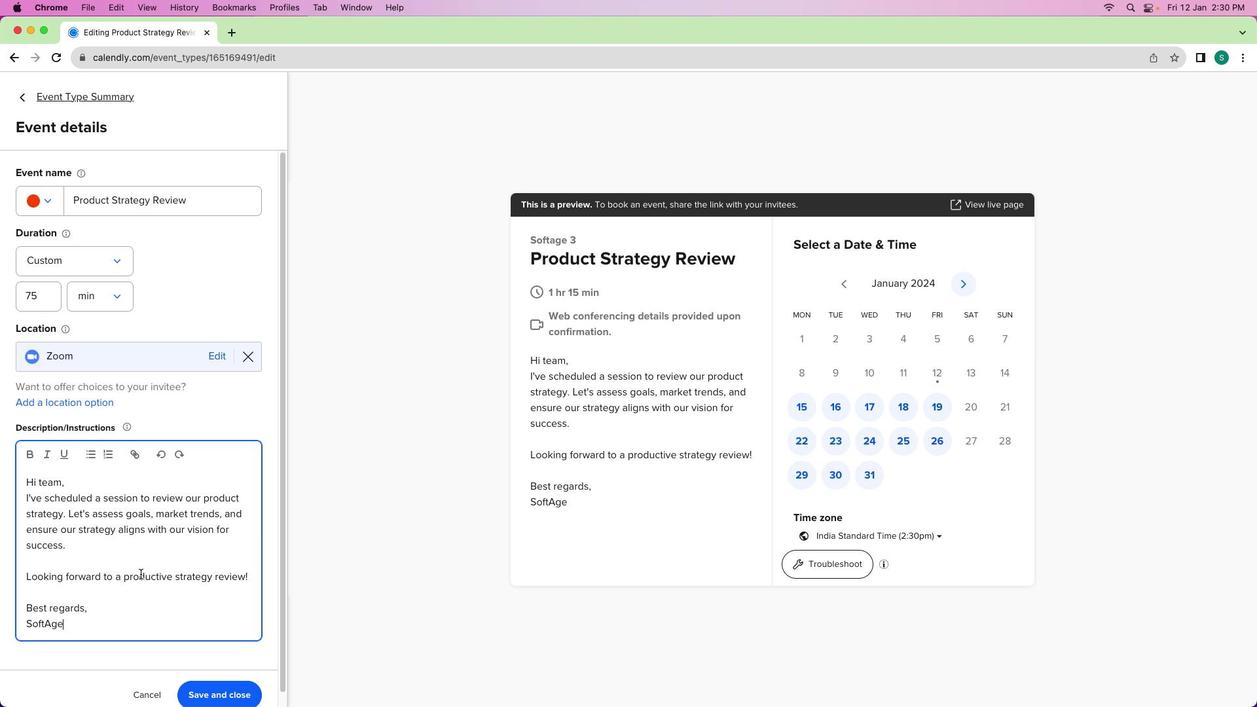 
Action: Mouse moved to (223, 696)
Screenshot: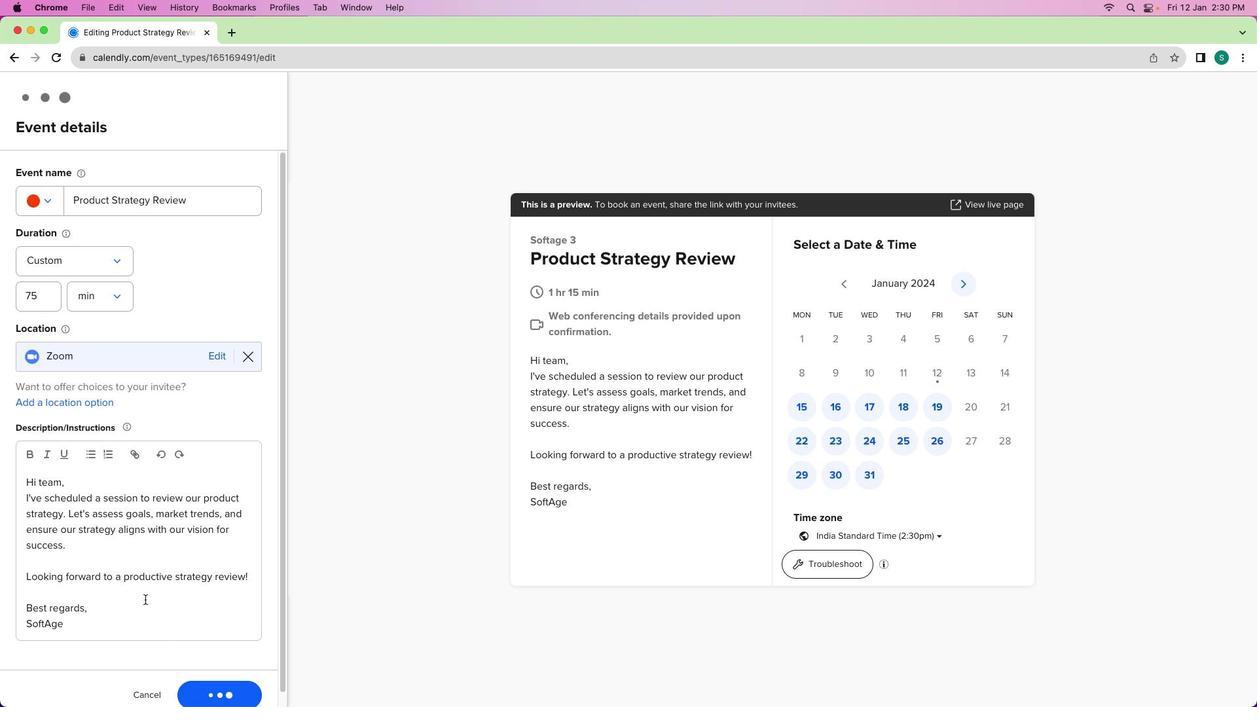 
Action: Mouse pressed left at (223, 696)
Screenshot: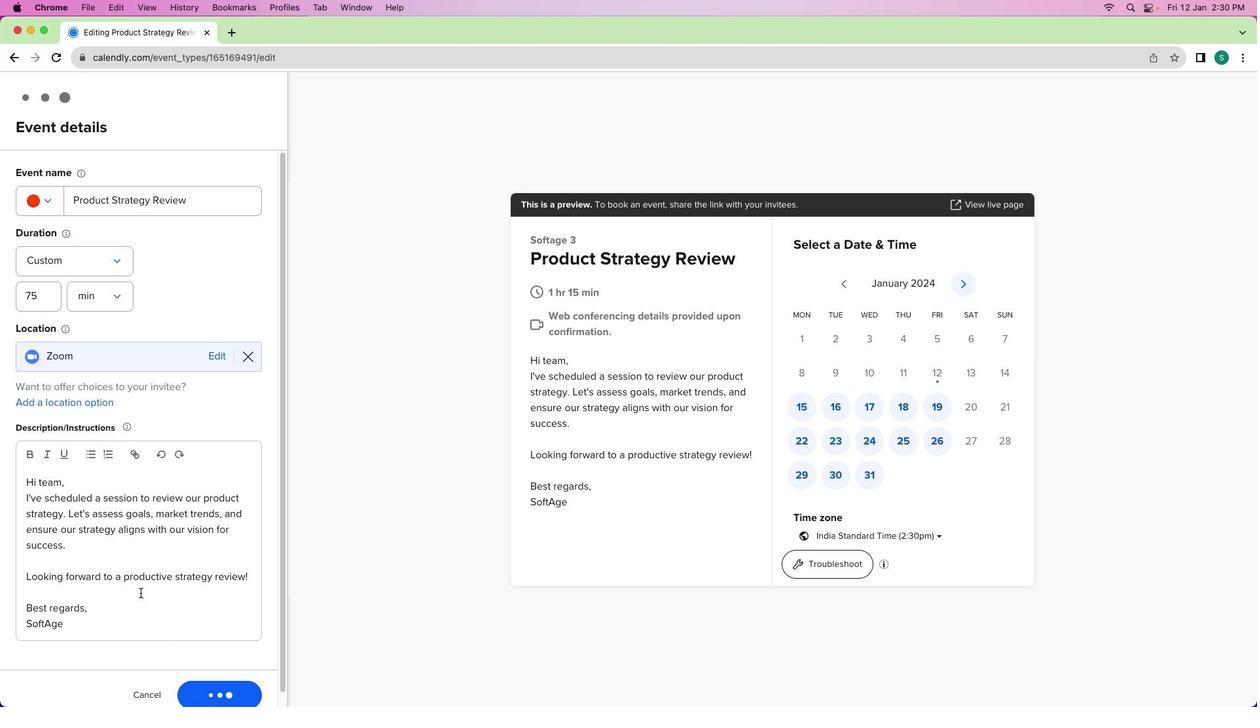 
Action: Mouse moved to (157, 383)
Screenshot: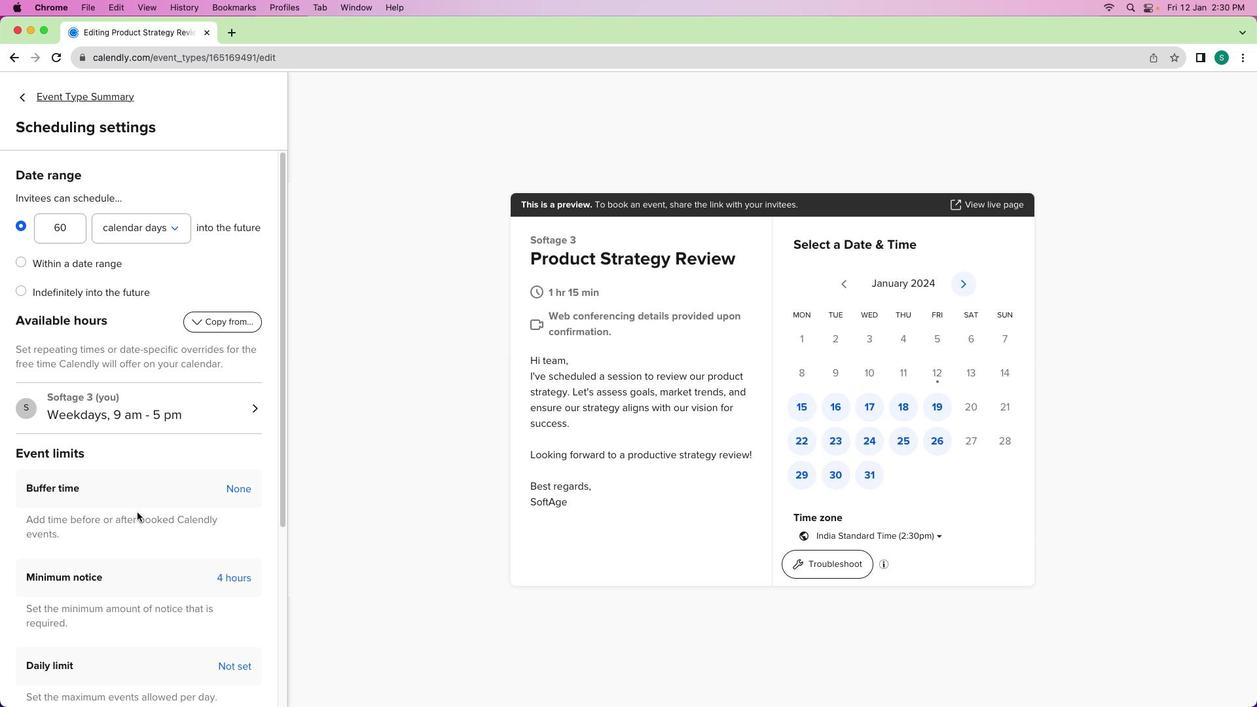 
Action: Mouse pressed left at (157, 383)
Screenshot: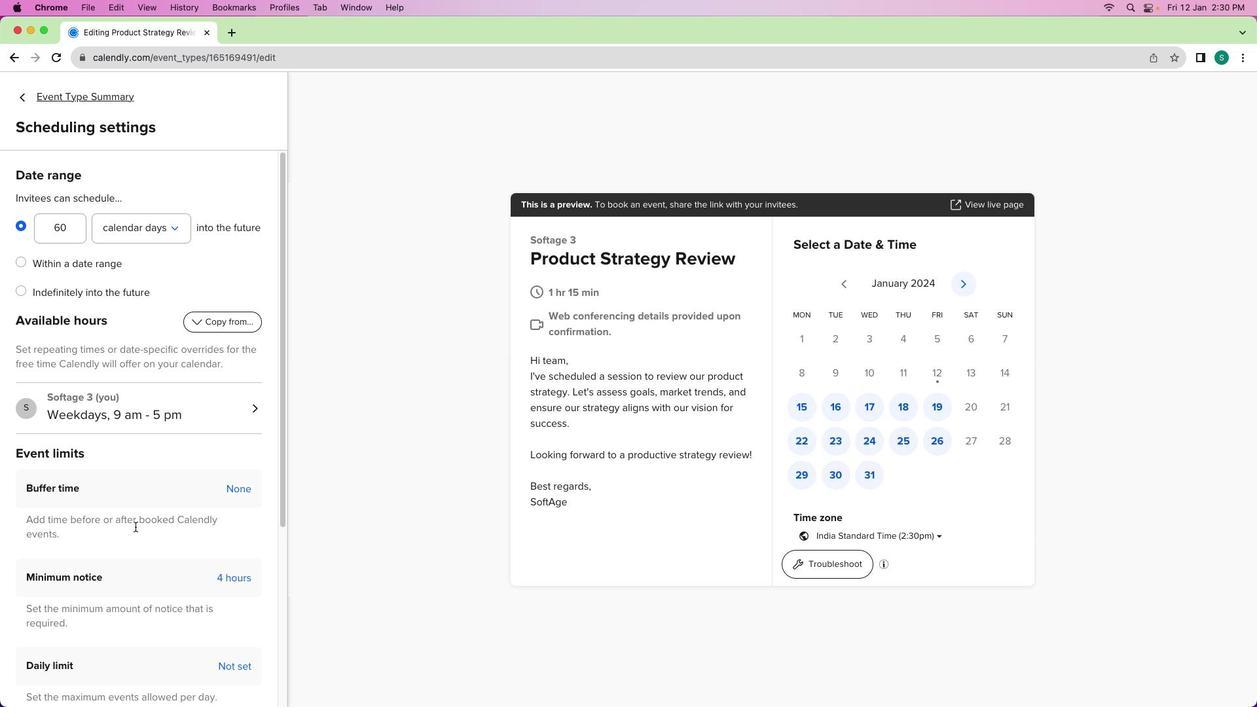 
Action: Mouse moved to (154, 555)
Screenshot: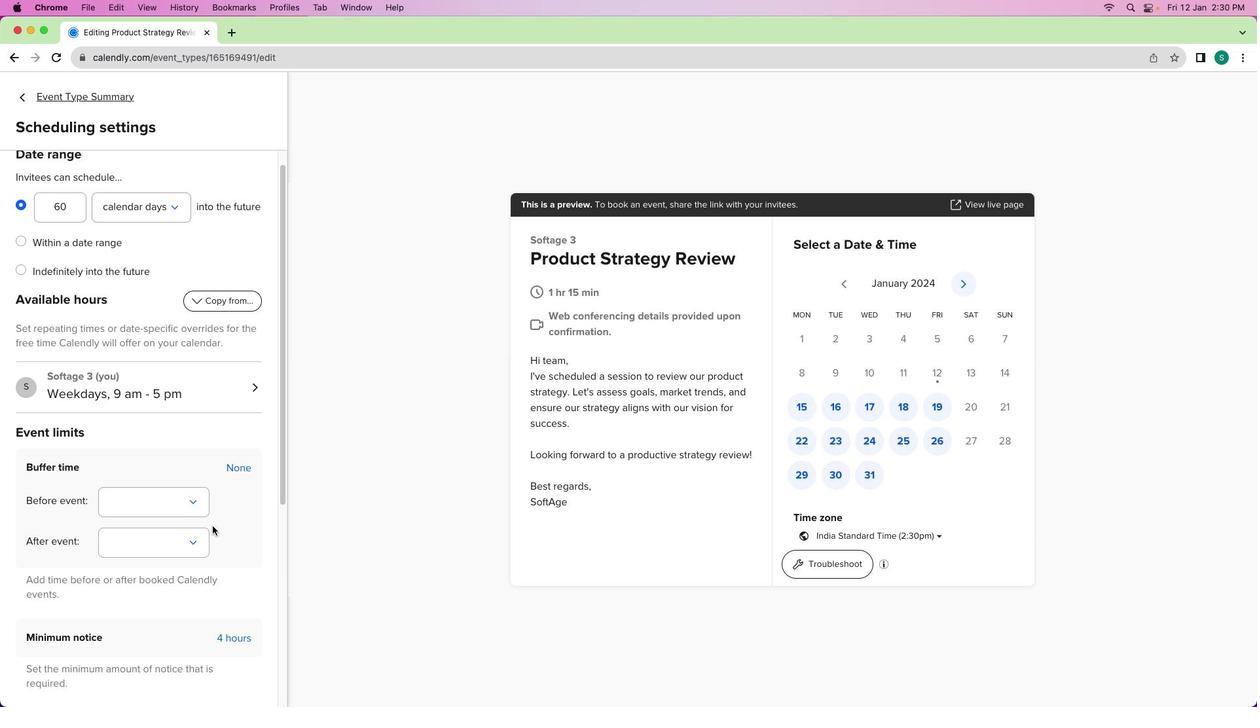 
Action: Mouse scrolled (154, 555) with delta (0, 0)
Screenshot: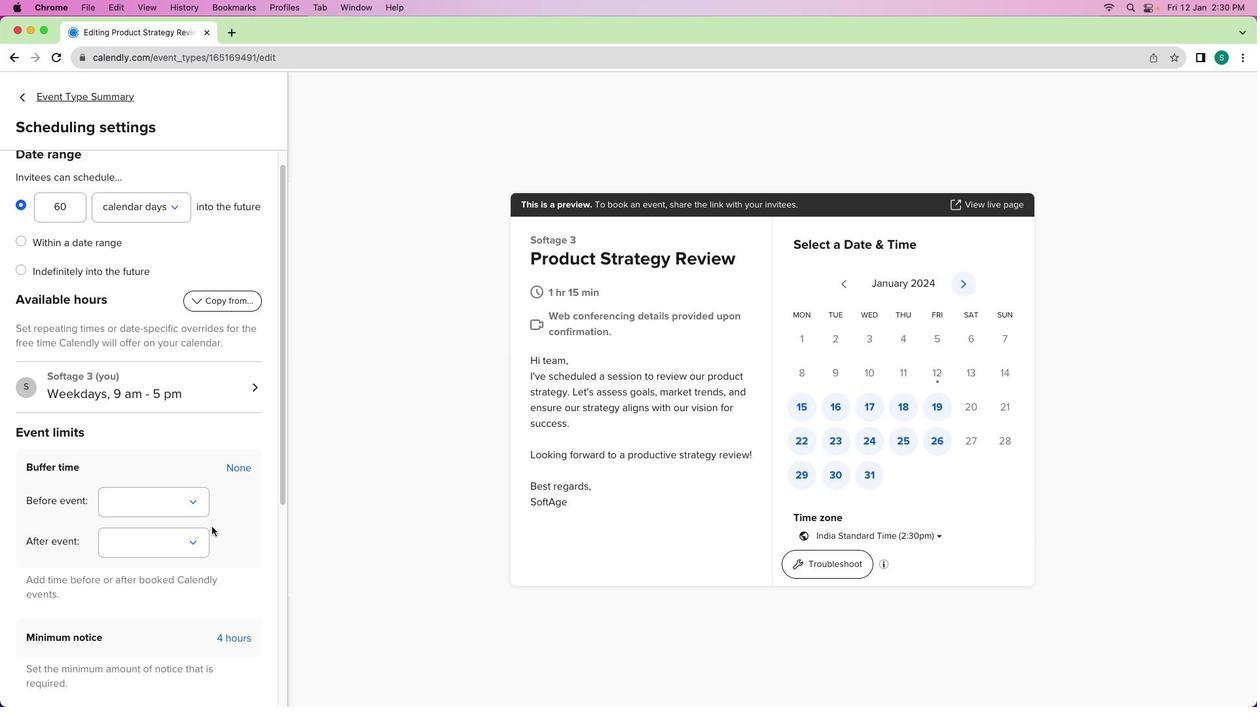 
Action: Mouse moved to (155, 554)
Screenshot: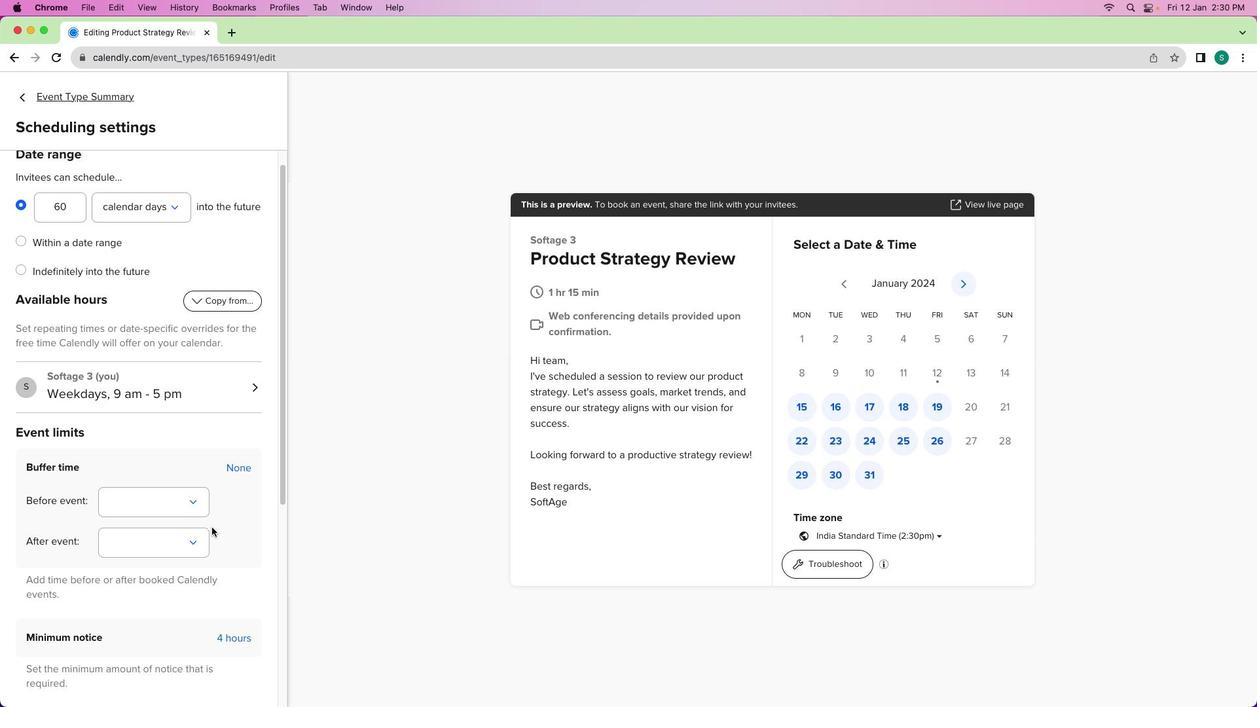 
Action: Mouse scrolled (155, 554) with delta (0, 0)
Screenshot: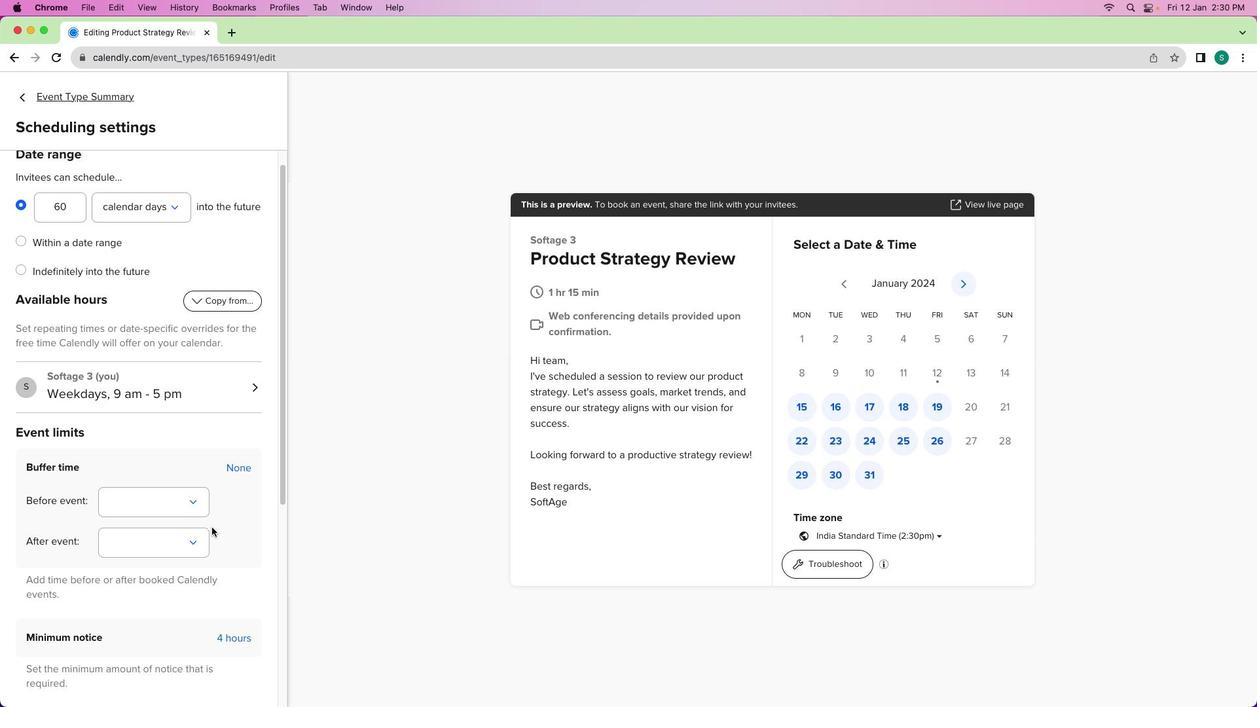
Action: Mouse moved to (234, 467)
Screenshot: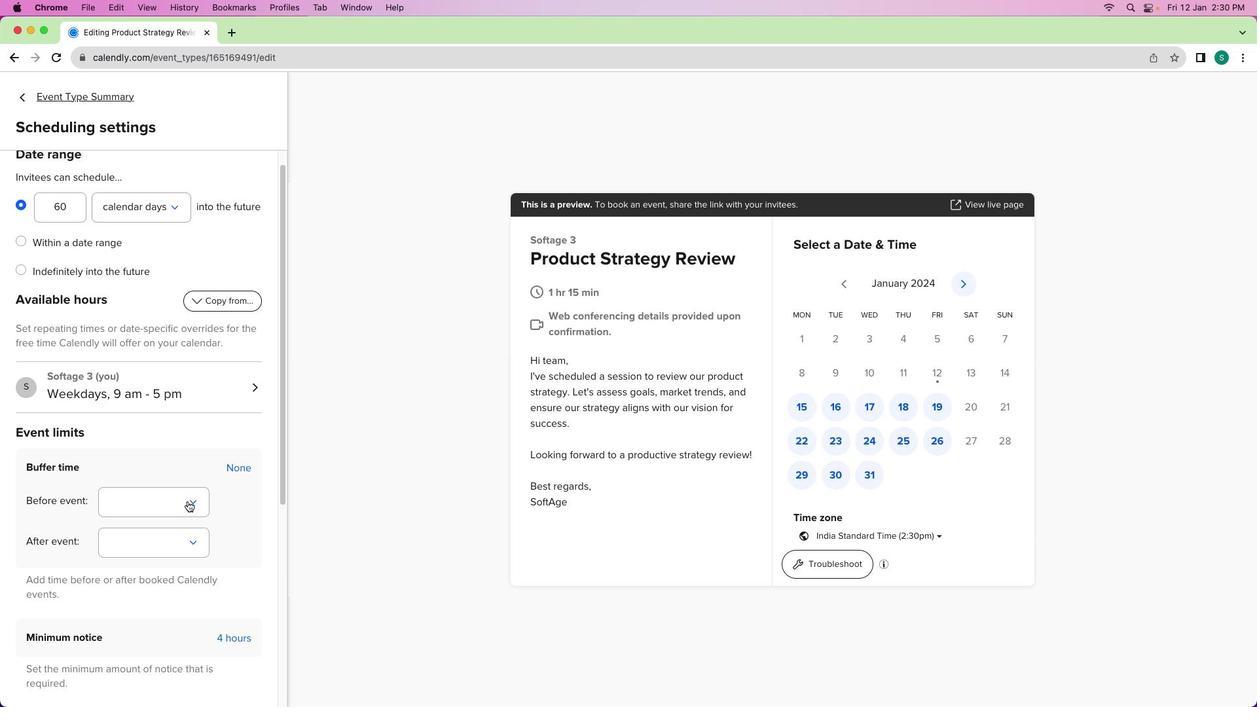 
Action: Mouse pressed left at (234, 467)
Screenshot: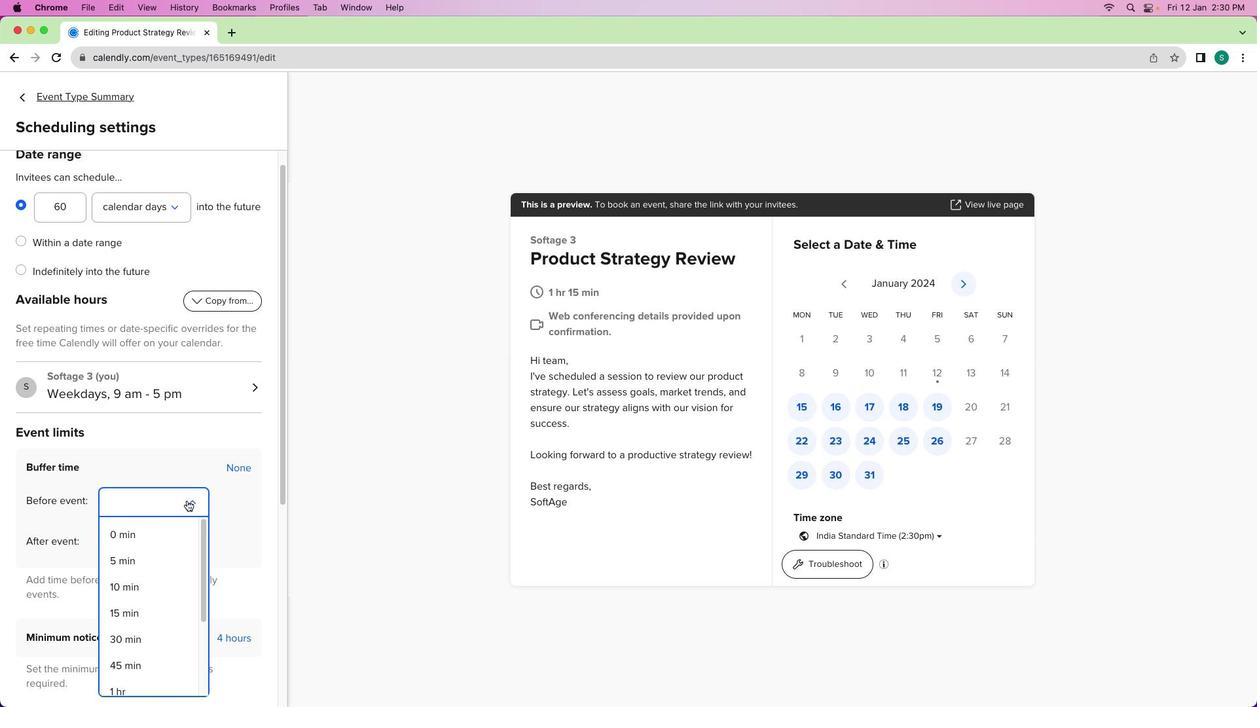 
Action: Mouse moved to (187, 501)
Screenshot: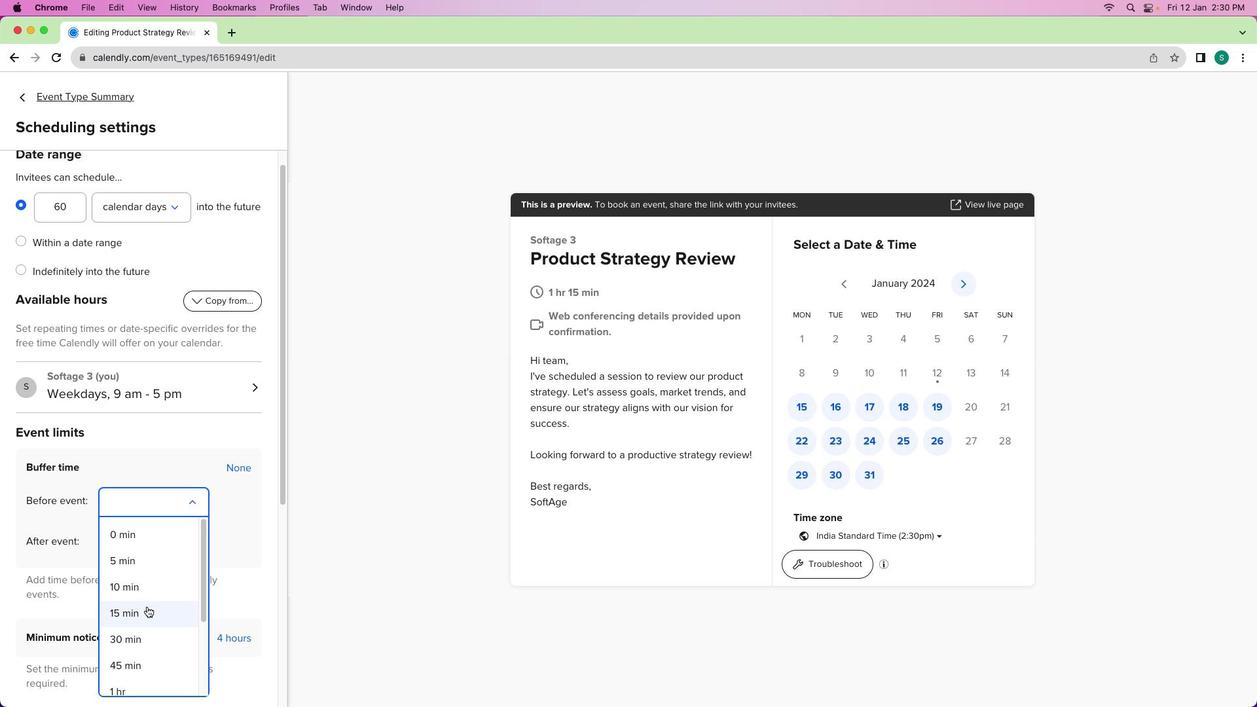 
Action: Mouse pressed left at (187, 501)
Screenshot: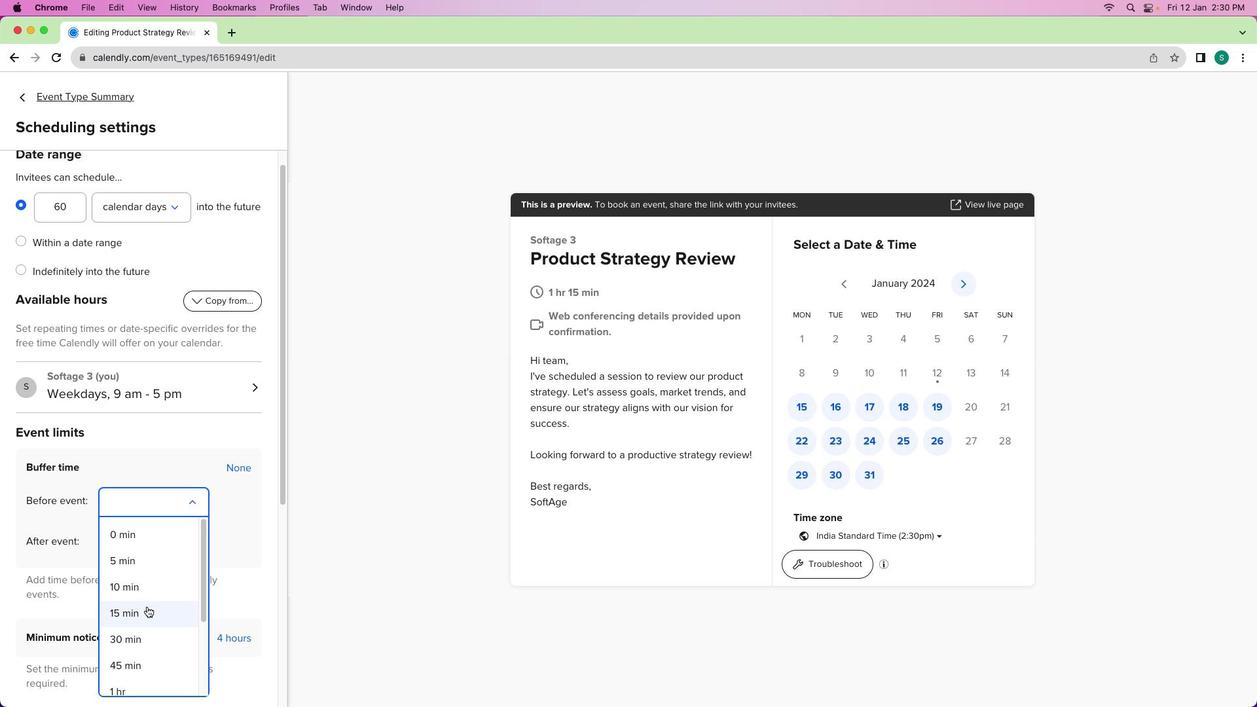 
Action: Mouse moved to (146, 605)
Screenshot: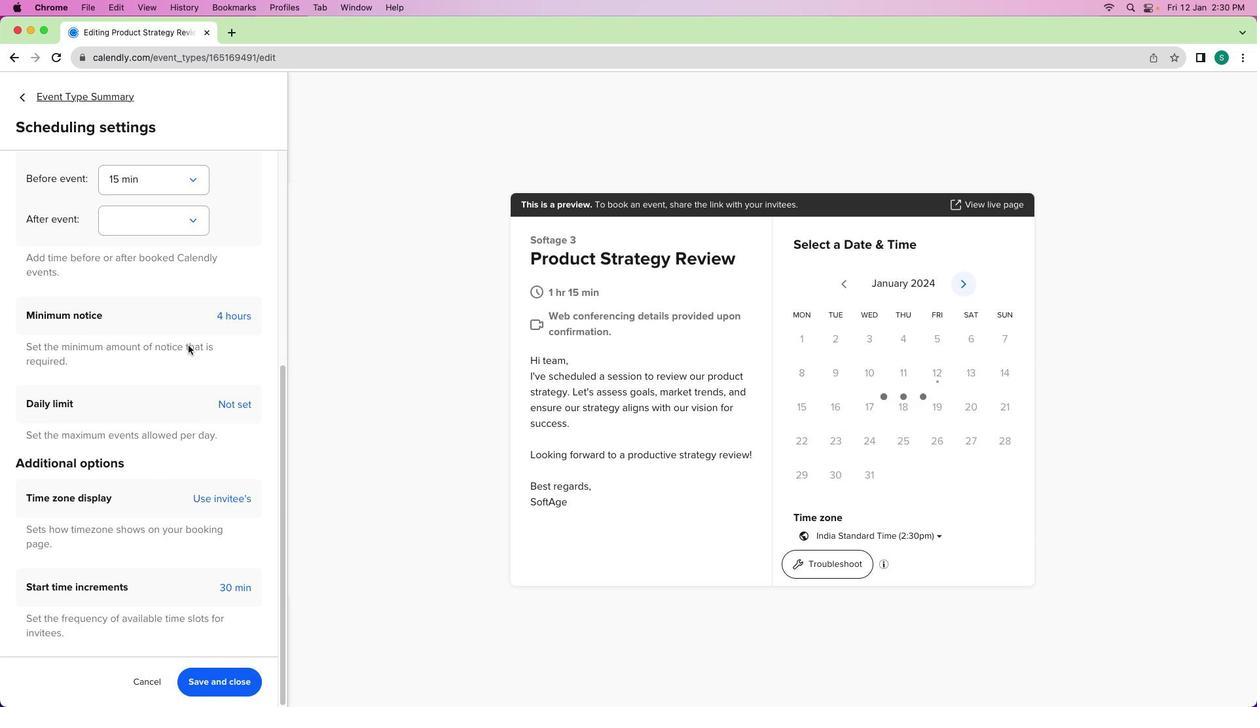 
Action: Mouse pressed left at (146, 605)
Screenshot: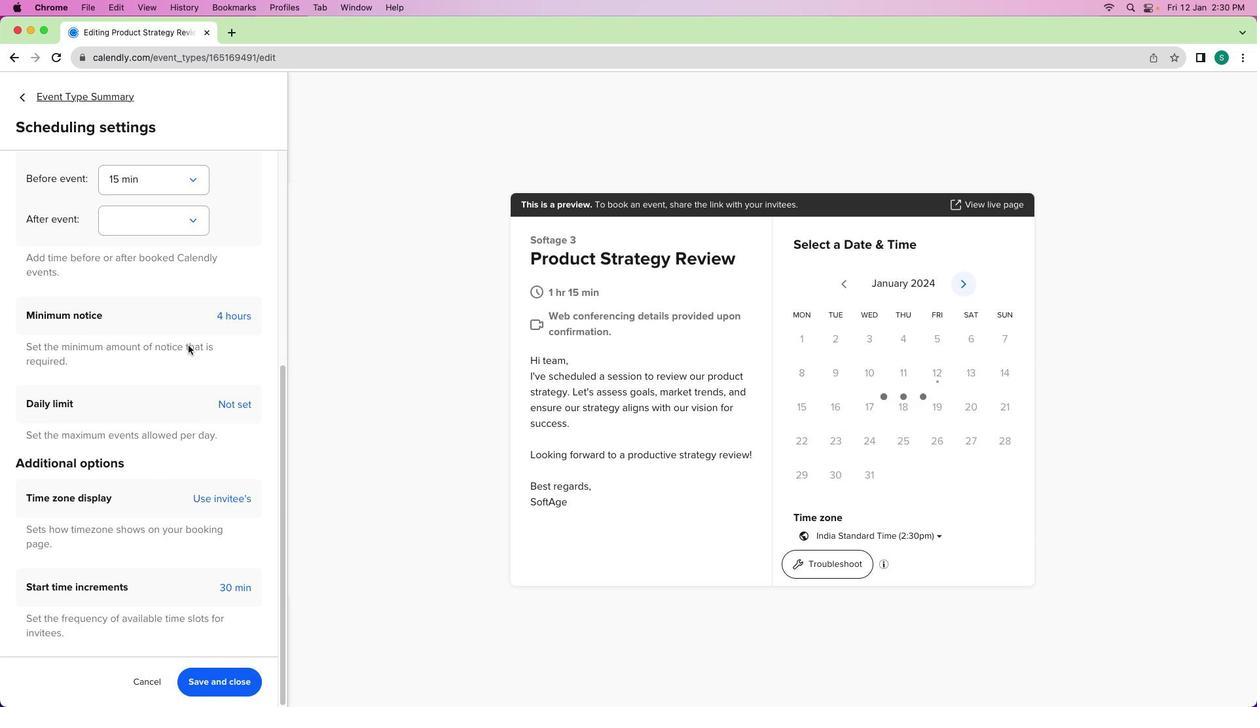 
Action: Mouse moved to (141, 584)
Screenshot: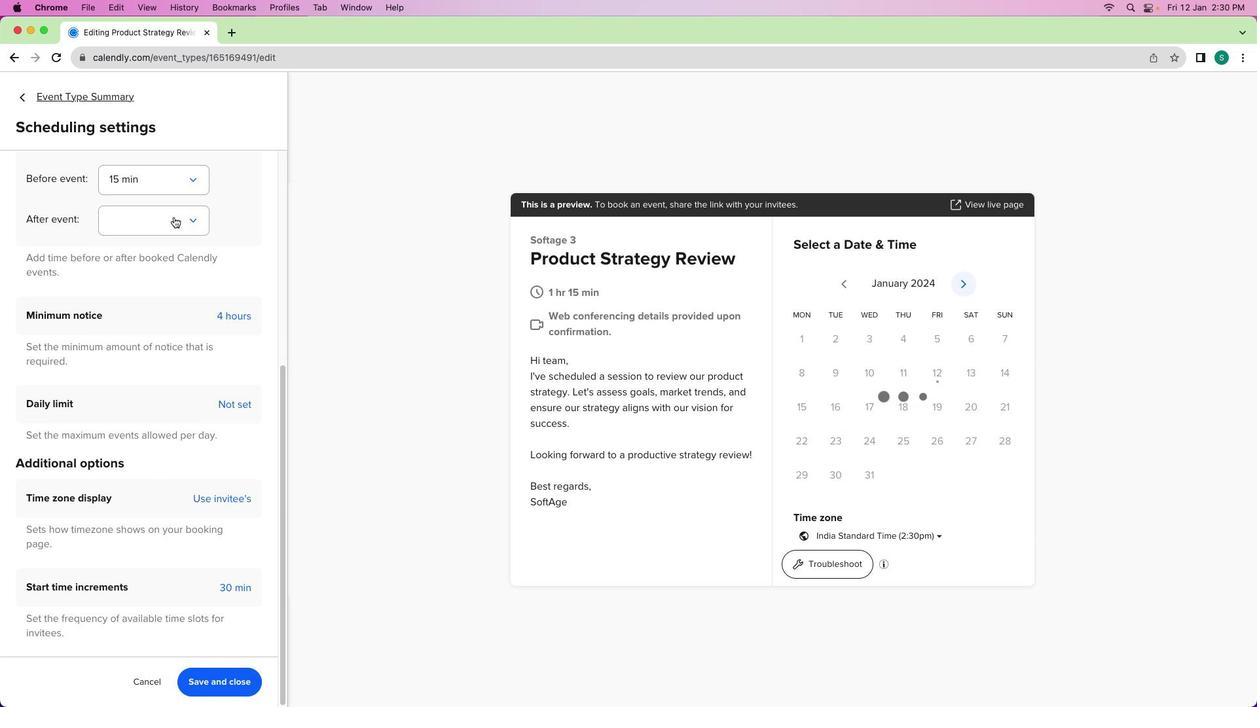 
Action: Mouse scrolled (141, 584) with delta (0, 0)
Screenshot: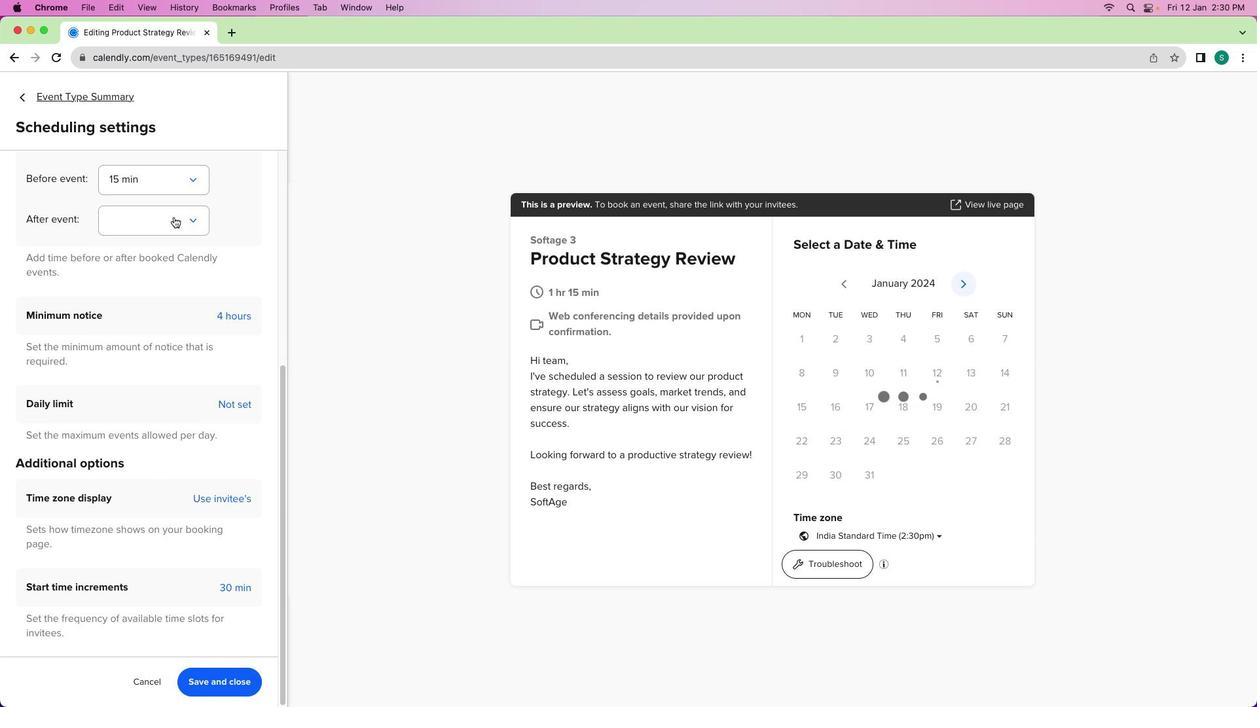 
Action: Mouse scrolled (141, 584) with delta (0, 0)
Screenshot: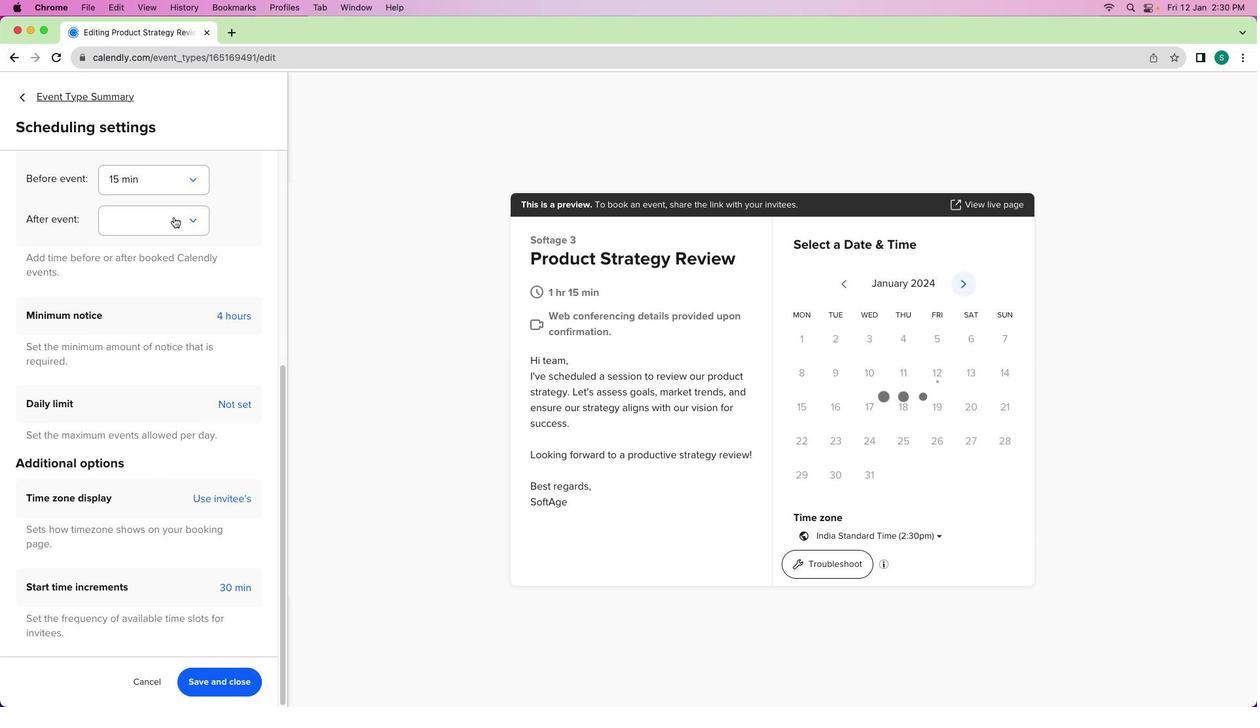 
Action: Mouse moved to (141, 584)
Screenshot: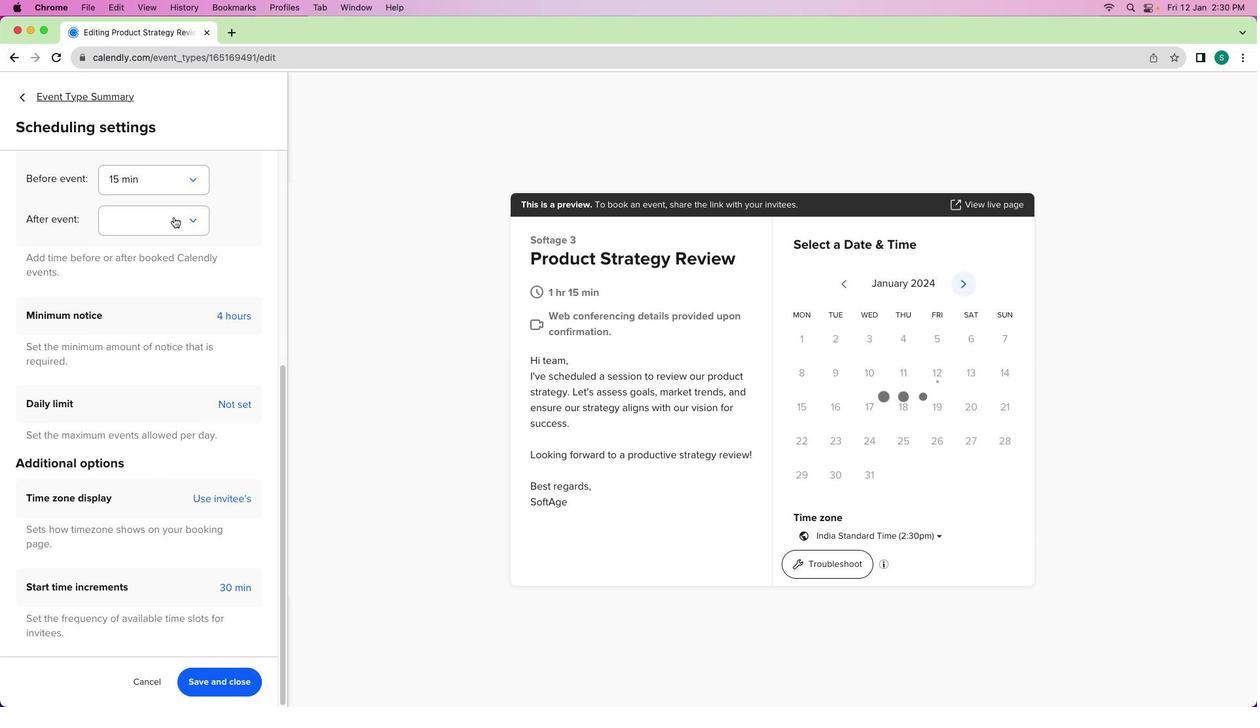 
Action: Mouse scrolled (141, 584) with delta (0, -1)
Screenshot: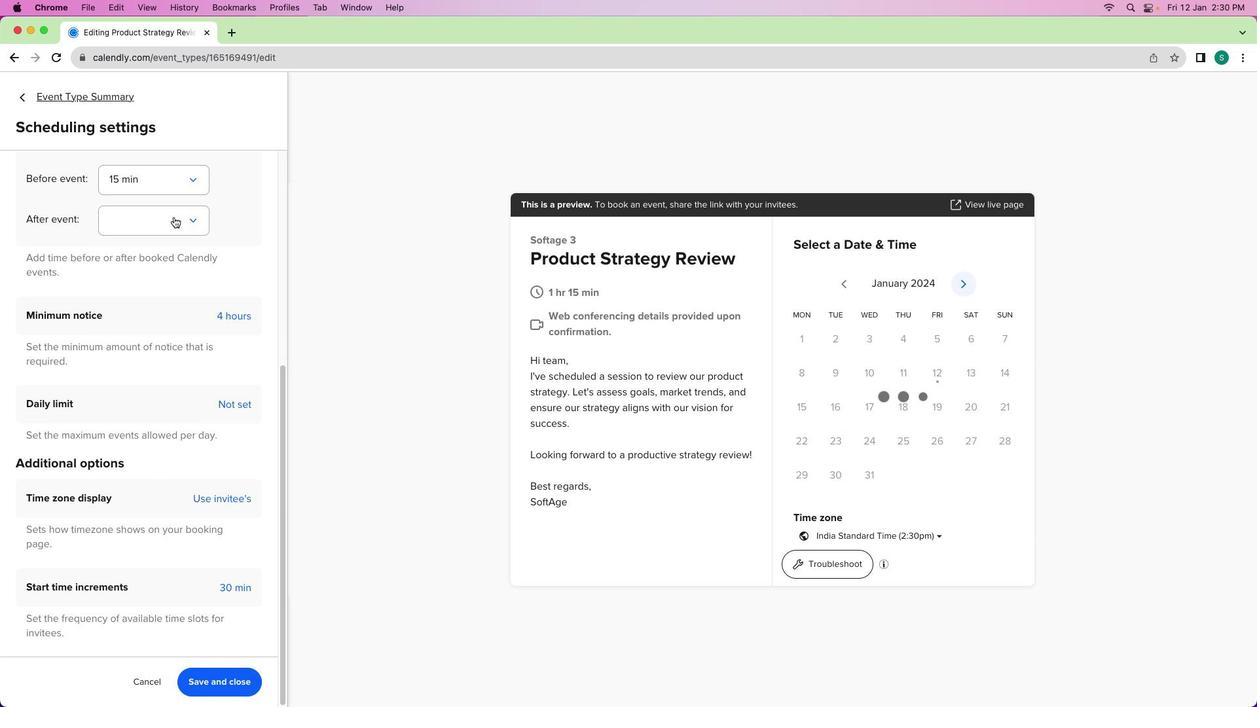 
Action: Mouse scrolled (141, 584) with delta (0, -3)
Screenshot: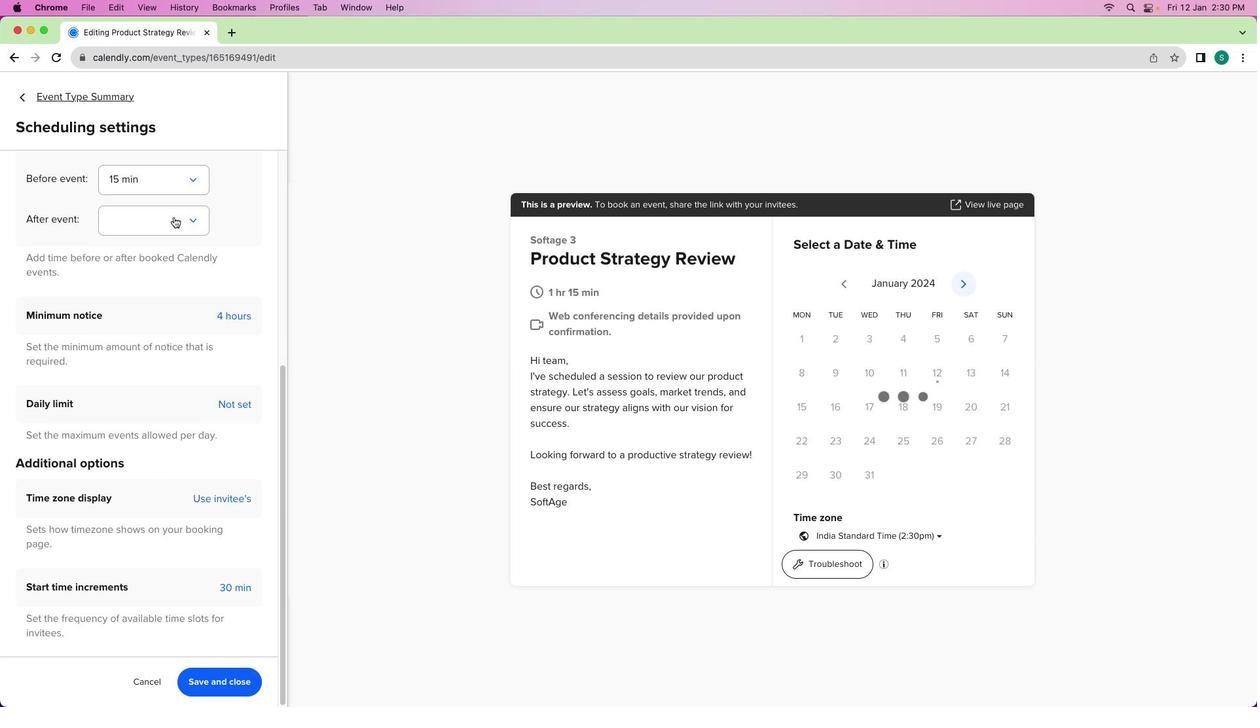 
Action: Mouse scrolled (141, 584) with delta (0, -2)
Screenshot: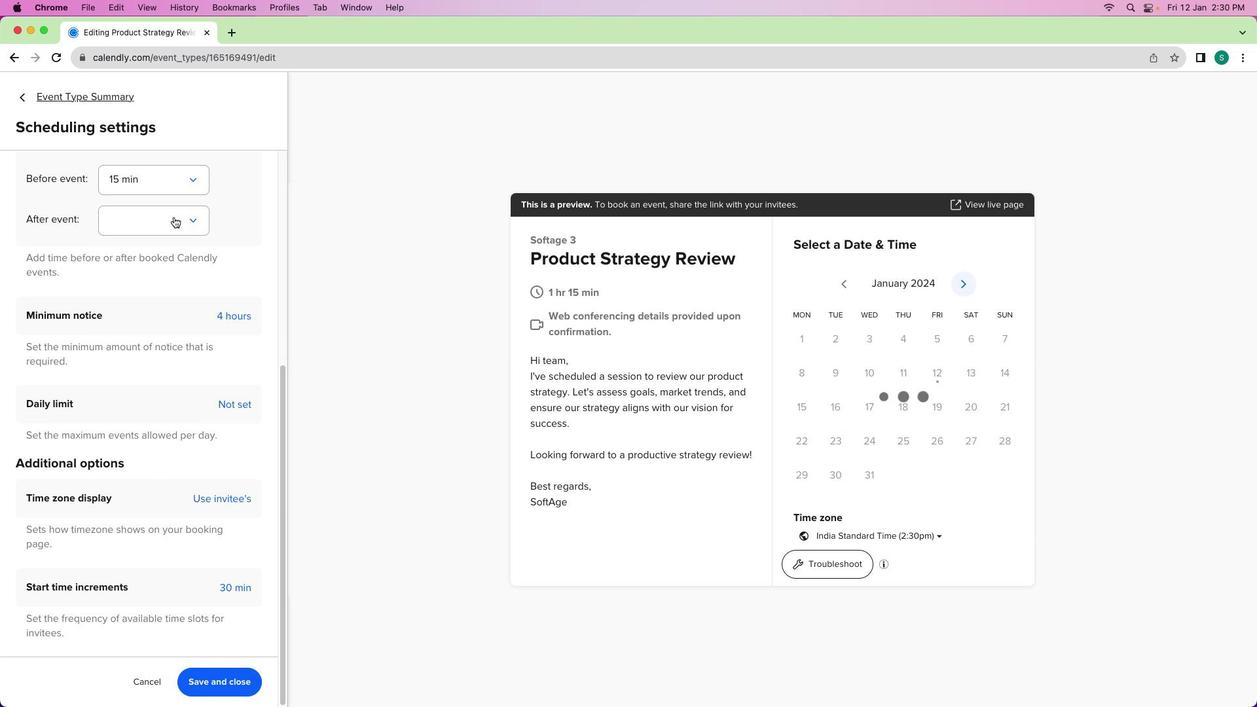 
Action: Mouse moved to (173, 216)
Screenshot: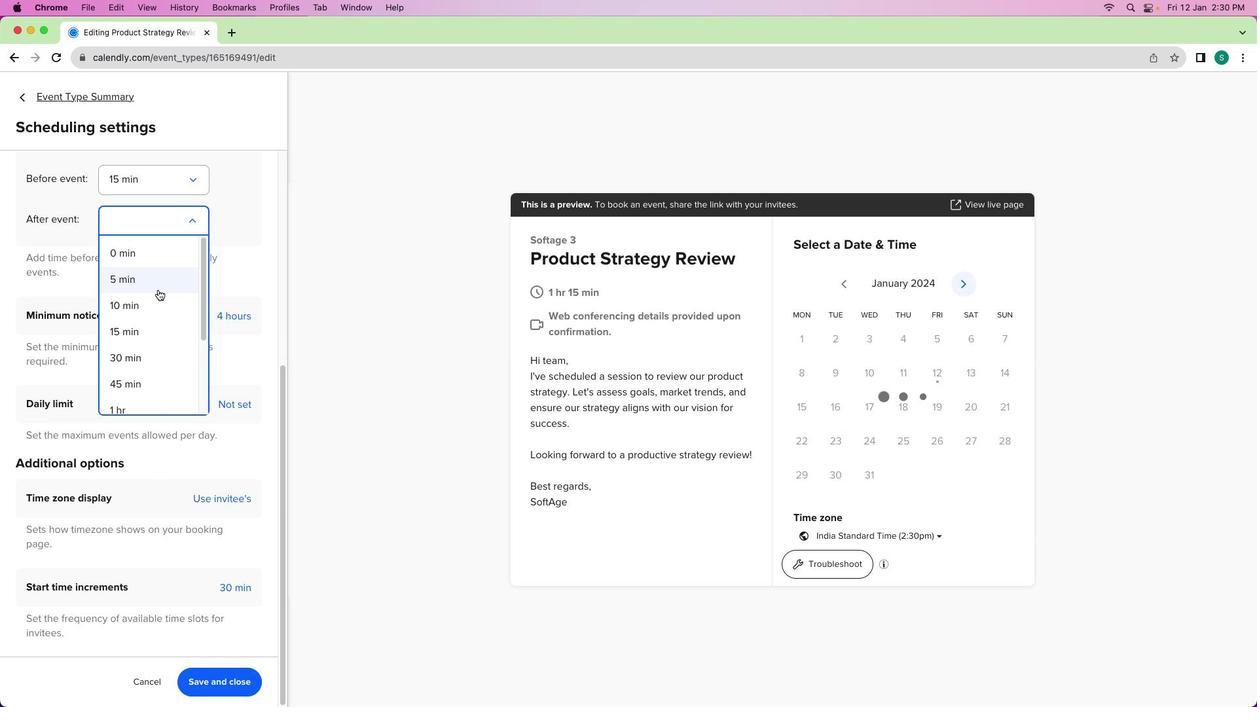 
Action: Mouse pressed left at (173, 216)
Screenshot: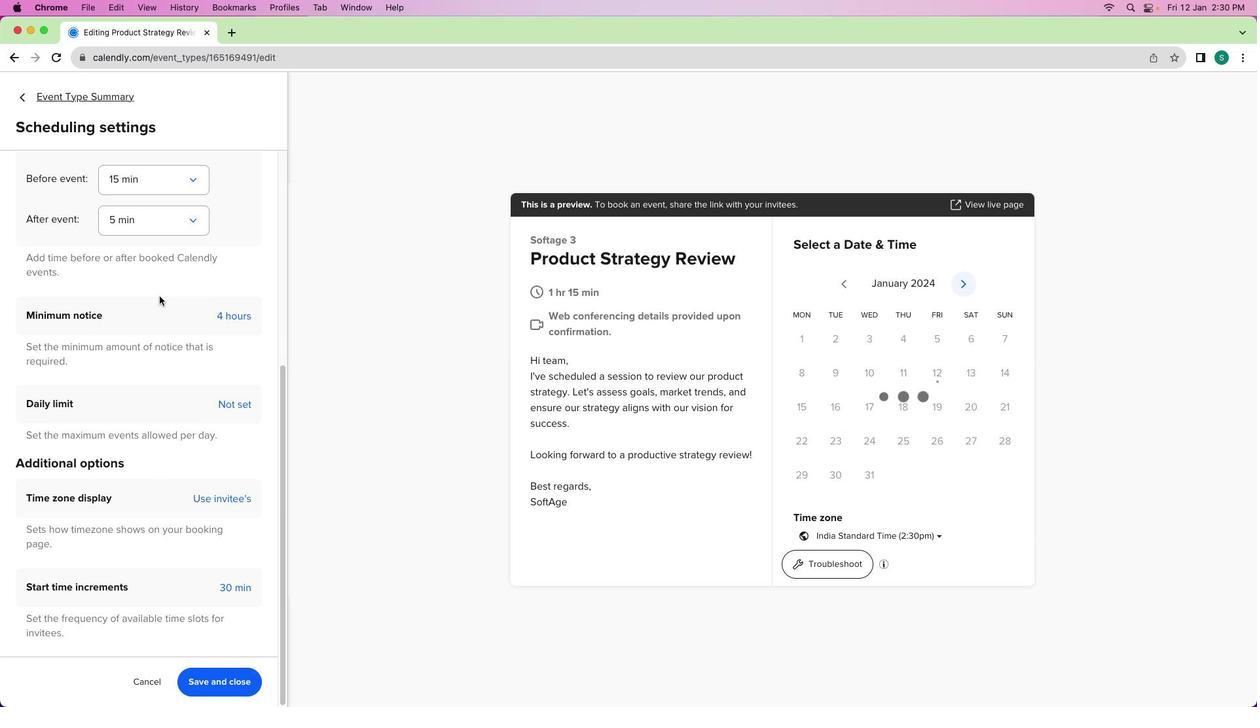 
Action: Mouse moved to (158, 290)
Screenshot: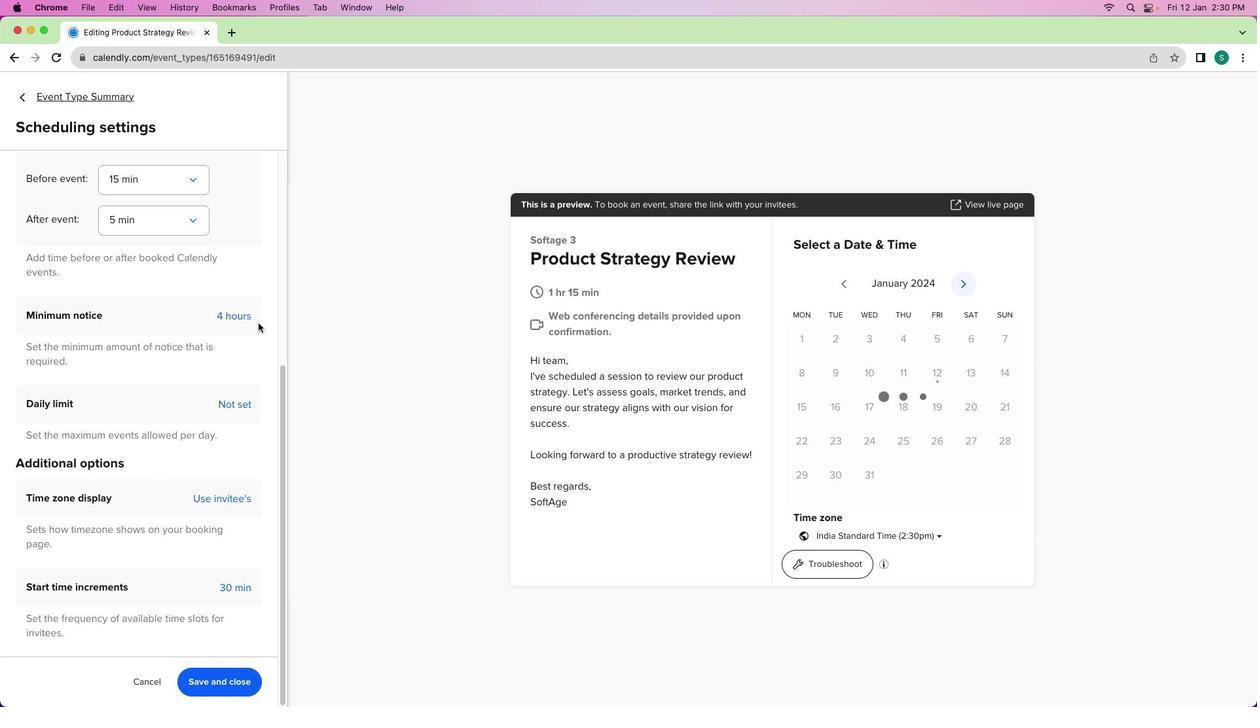 
Action: Mouse pressed left at (158, 290)
Screenshot: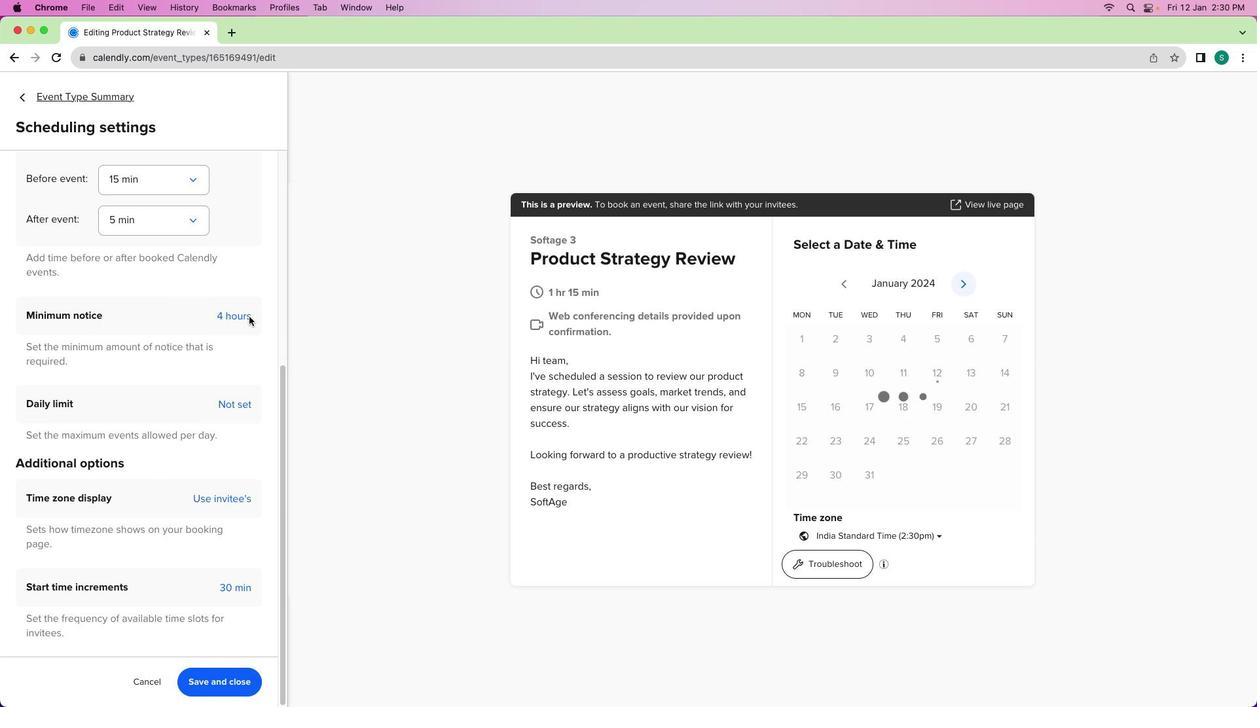 
Action: Mouse moved to (246, 315)
Screenshot: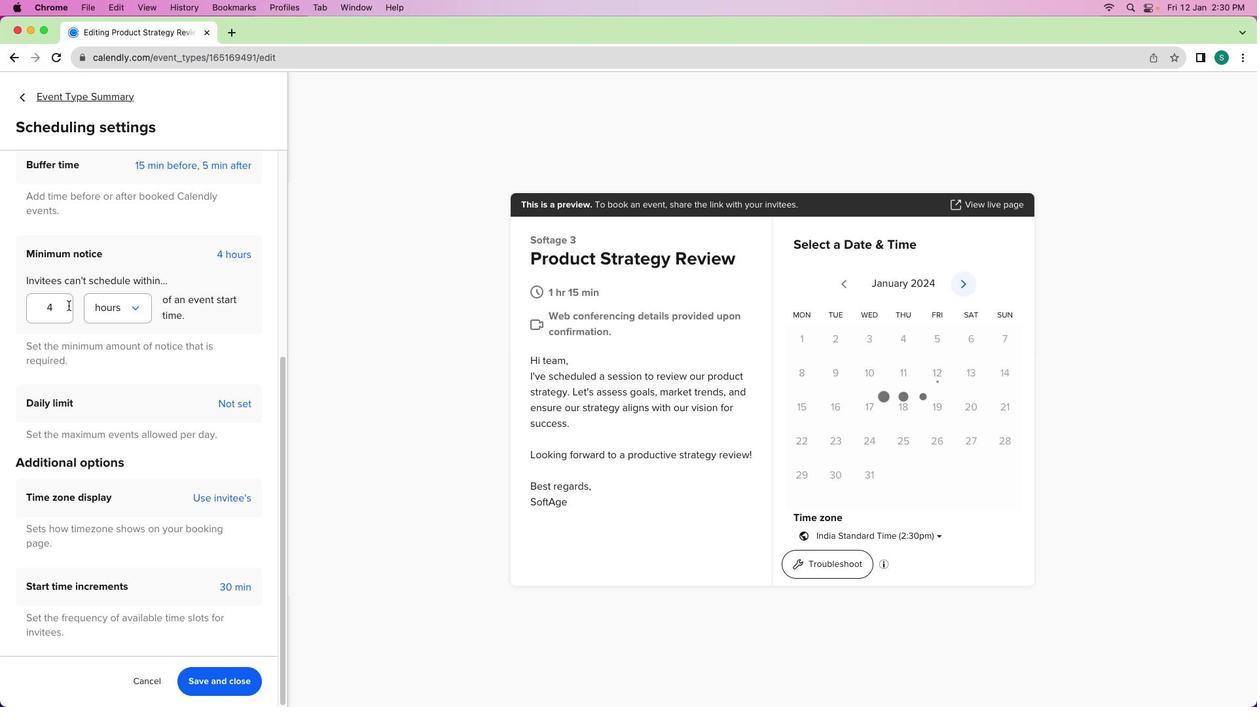 
Action: Mouse pressed left at (246, 315)
Screenshot: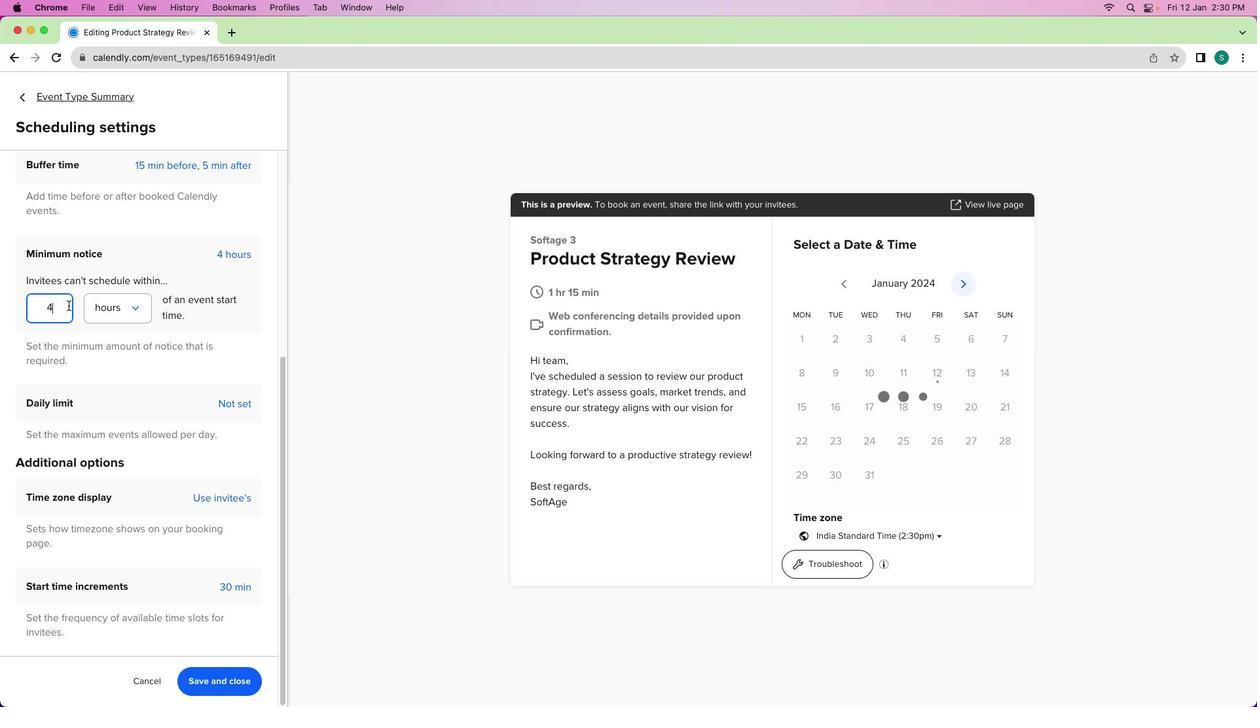 
Action: Mouse moved to (68, 305)
Screenshot: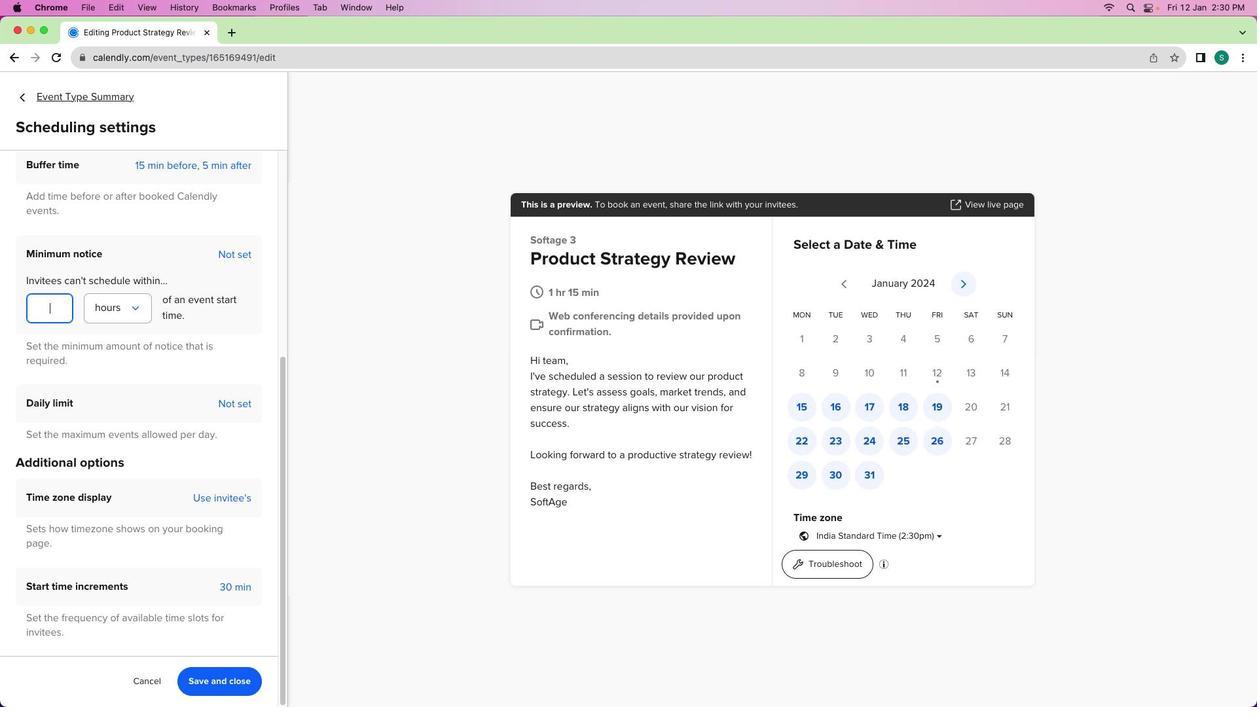 
Action: Mouse pressed left at (68, 305)
Screenshot: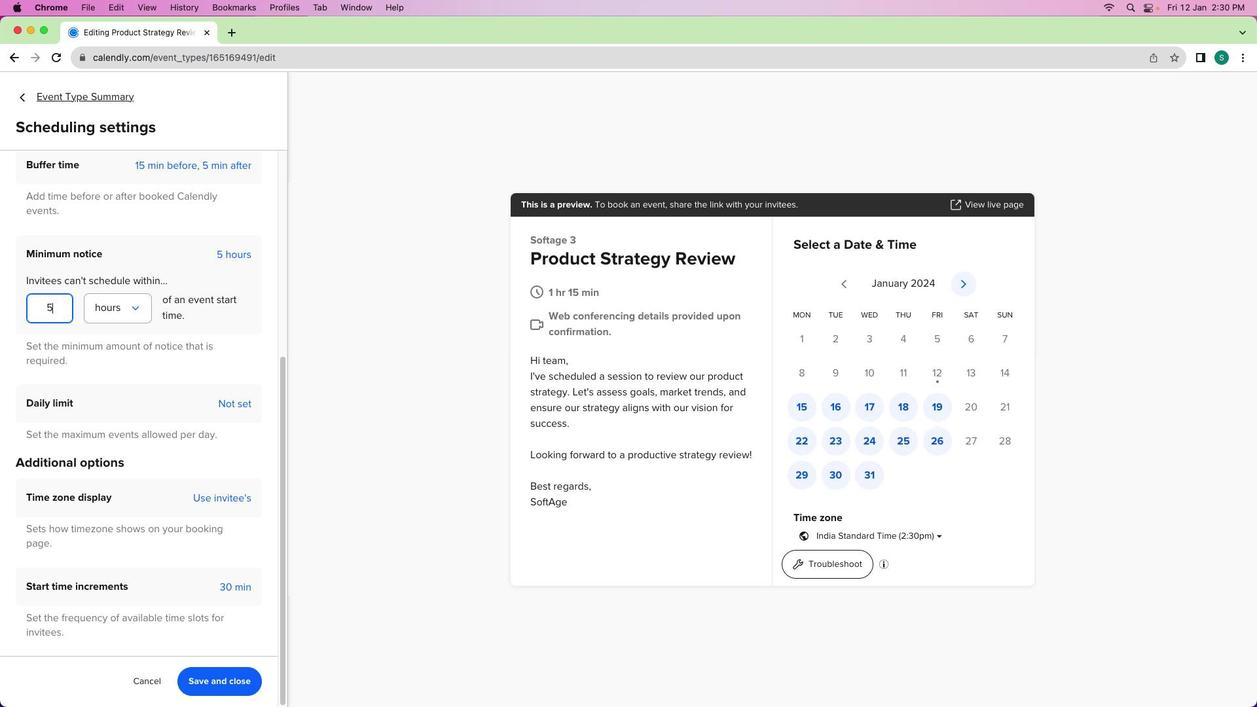 
Action: Mouse moved to (68, 305)
Screenshot: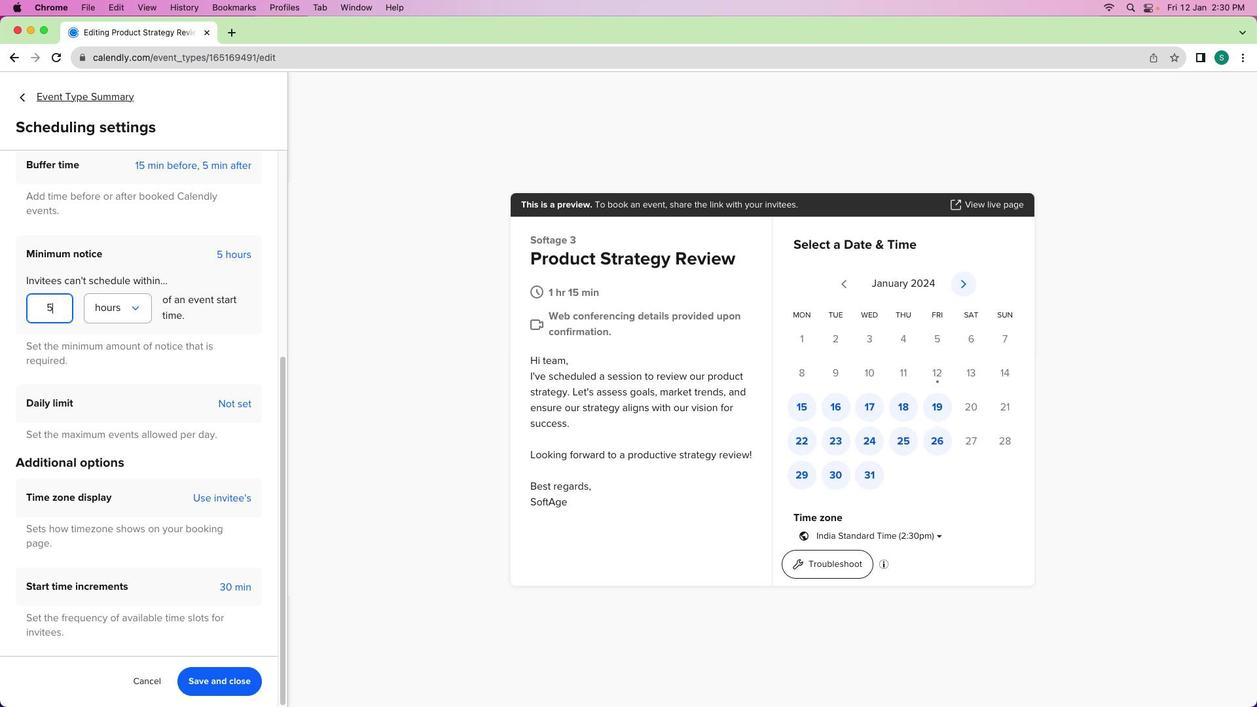 
Action: Key pressed Key.backspace'5'
Screenshot: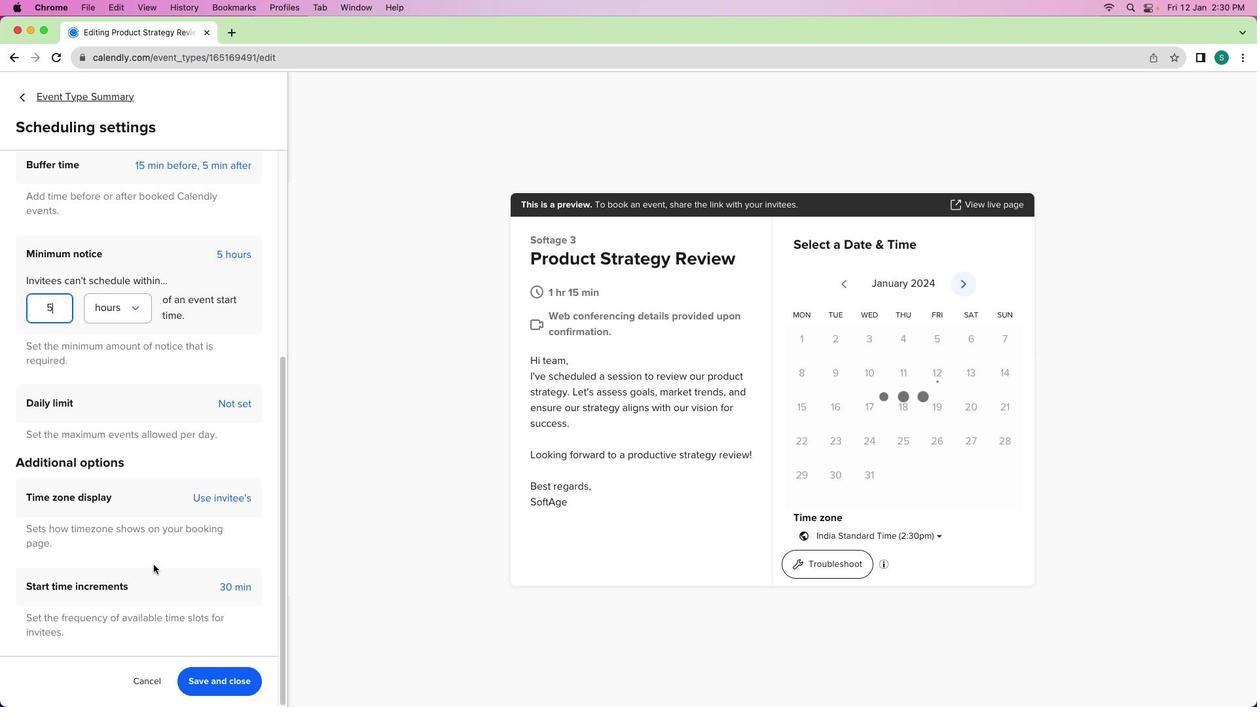 
Action: Mouse moved to (222, 682)
Screenshot: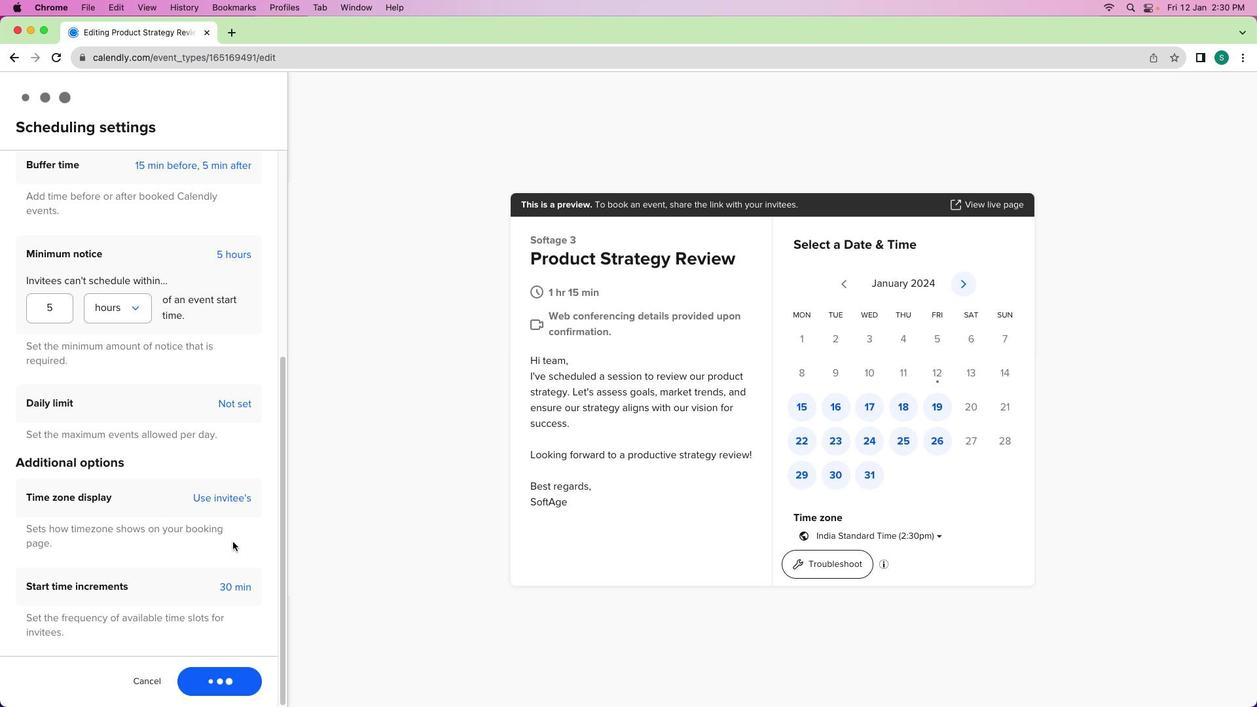 
Action: Mouse pressed left at (222, 682)
Screenshot: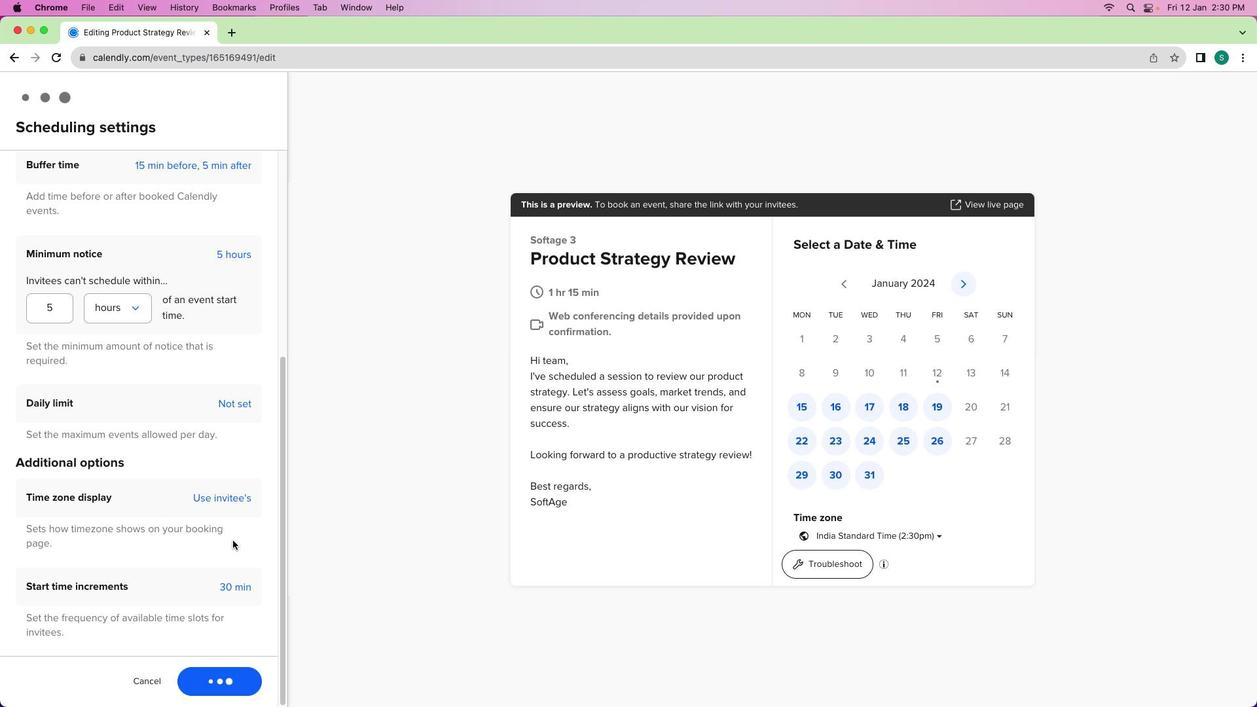 
Action: Mouse moved to (46, 95)
Screenshot: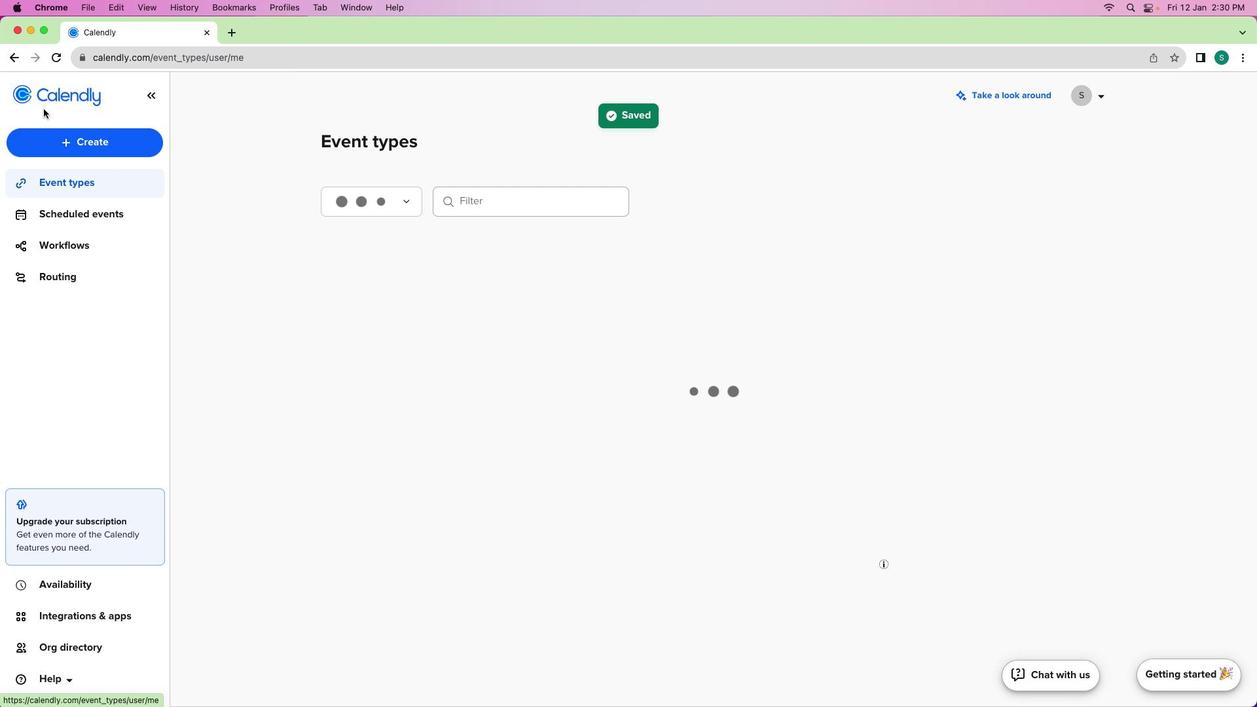 
Action: Mouse pressed left at (46, 95)
Screenshot: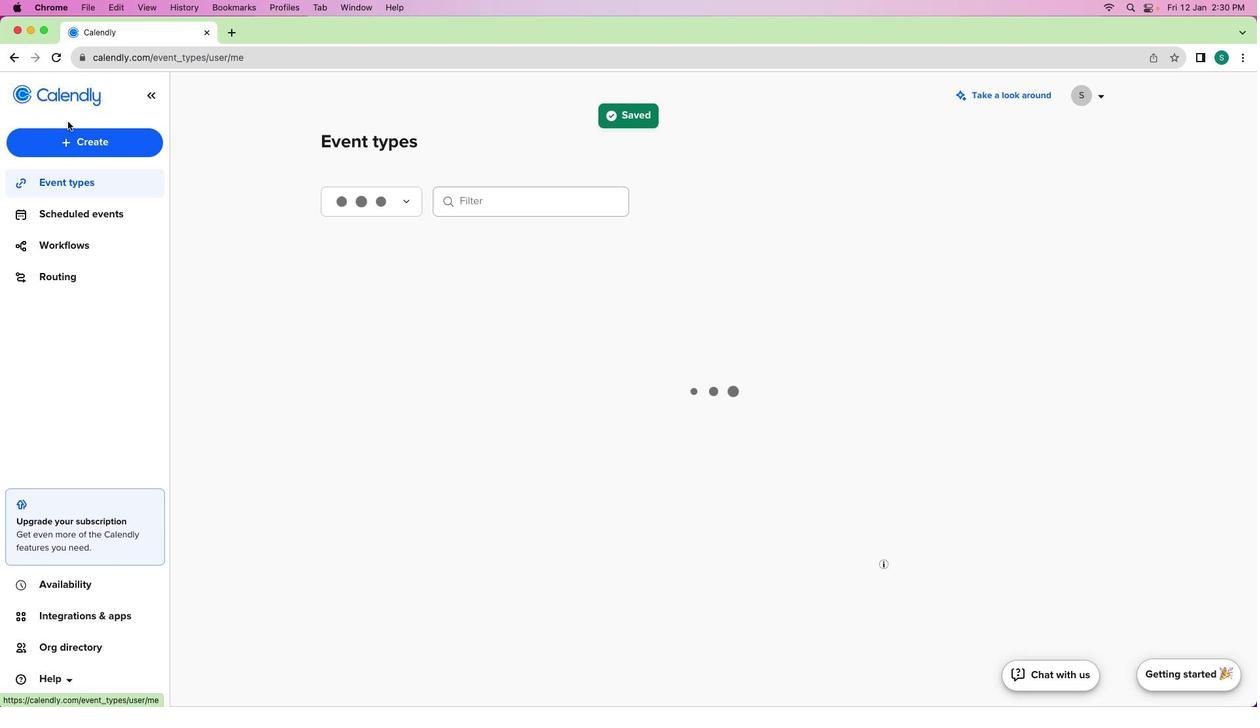 
Action: Mouse moved to (442, 384)
Screenshot: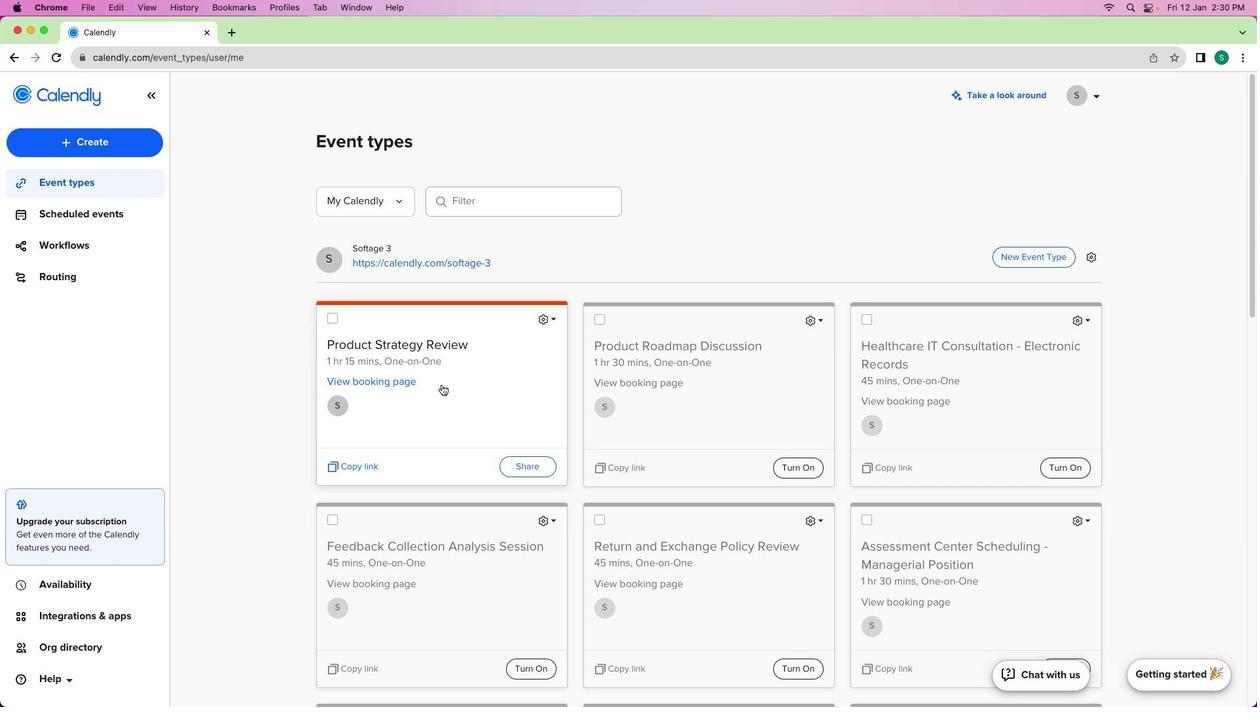 
